 Task: Set up tasks for reviewing and updating project timelines.
Action: Mouse moved to (376, 163)
Screenshot: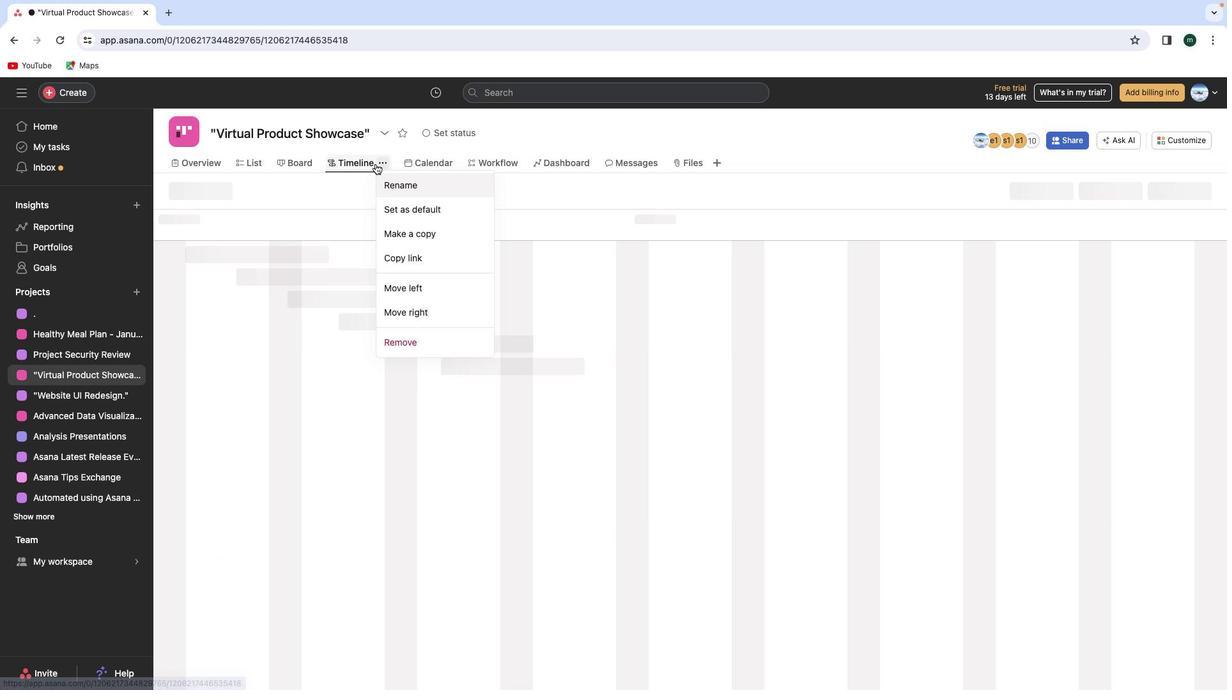 
Action: Mouse pressed left at (376, 163)
Screenshot: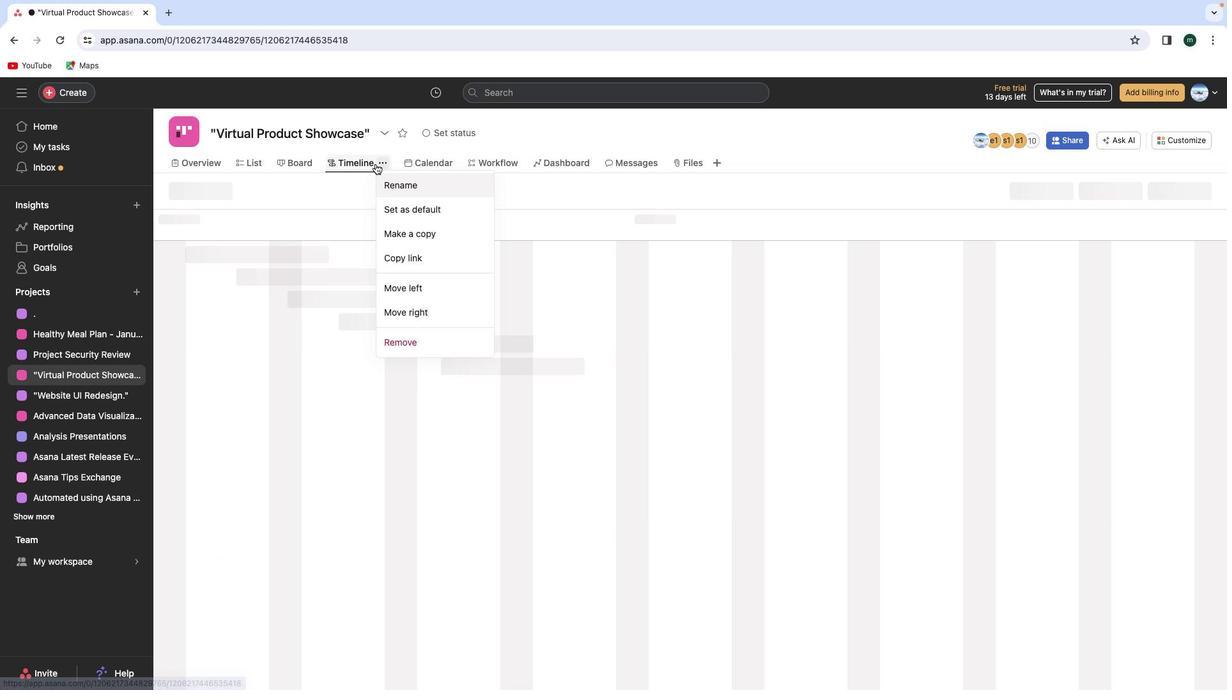 
Action: Mouse pressed left at (376, 163)
Screenshot: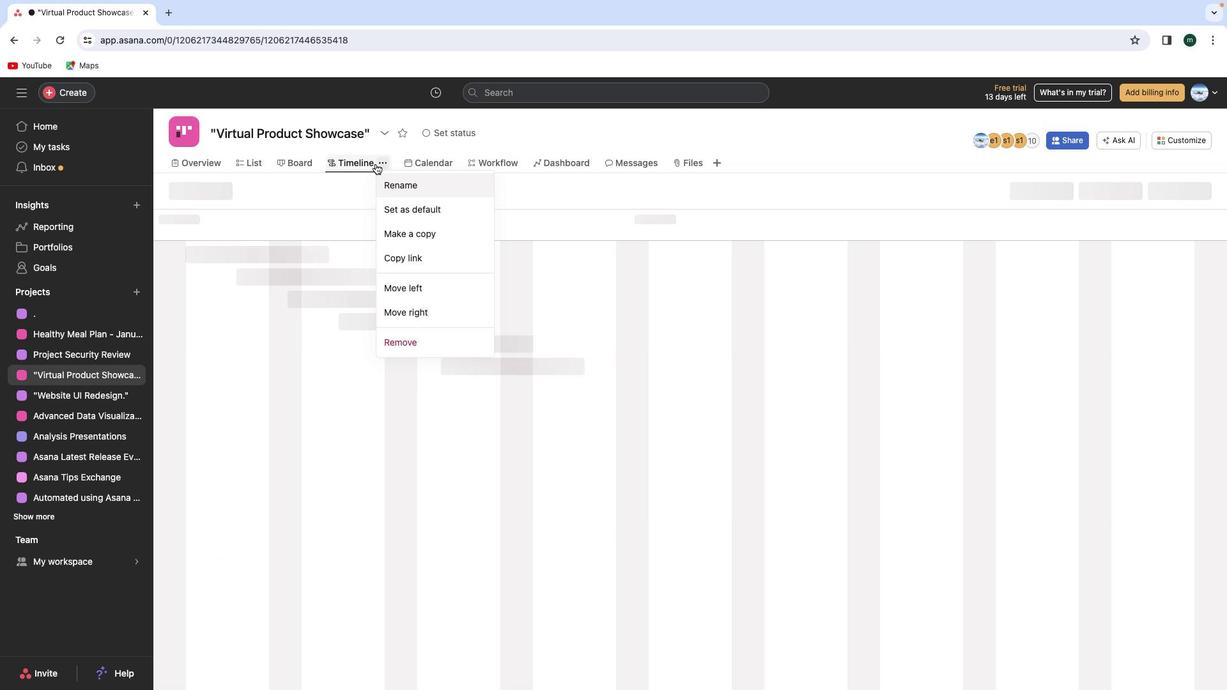
Action: Mouse moved to (551, 381)
Screenshot: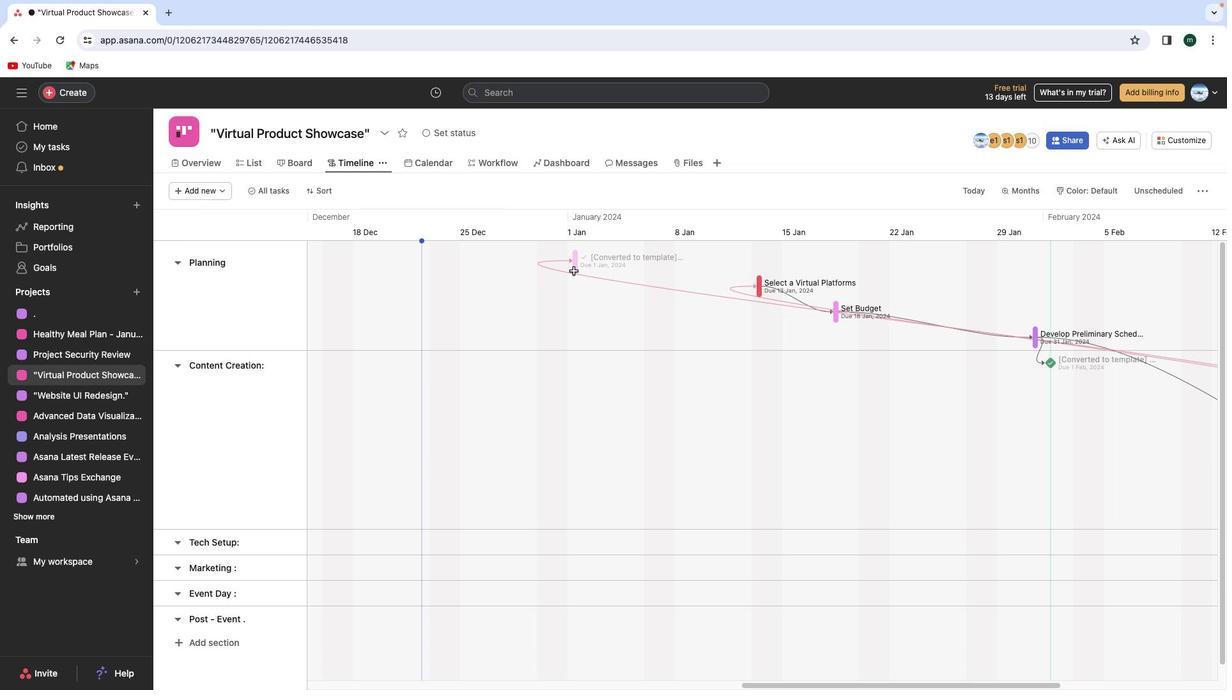 
Action: Mouse pressed left at (551, 381)
Screenshot: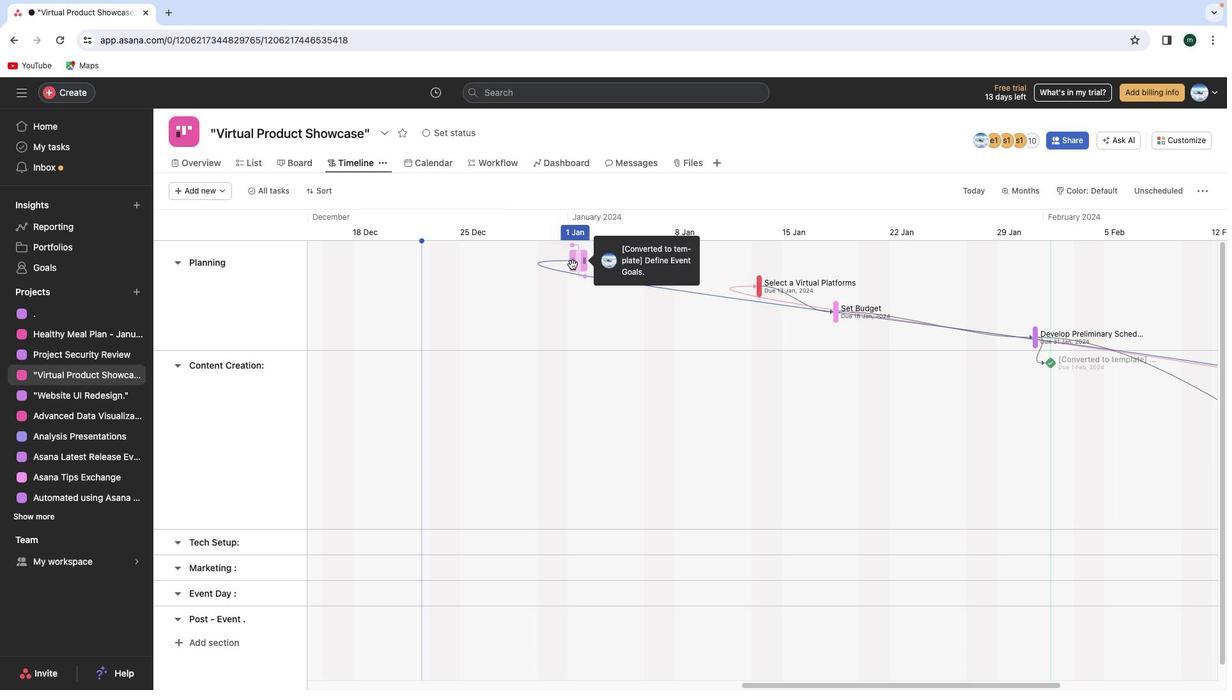 
Action: Mouse moved to (571, 262)
Screenshot: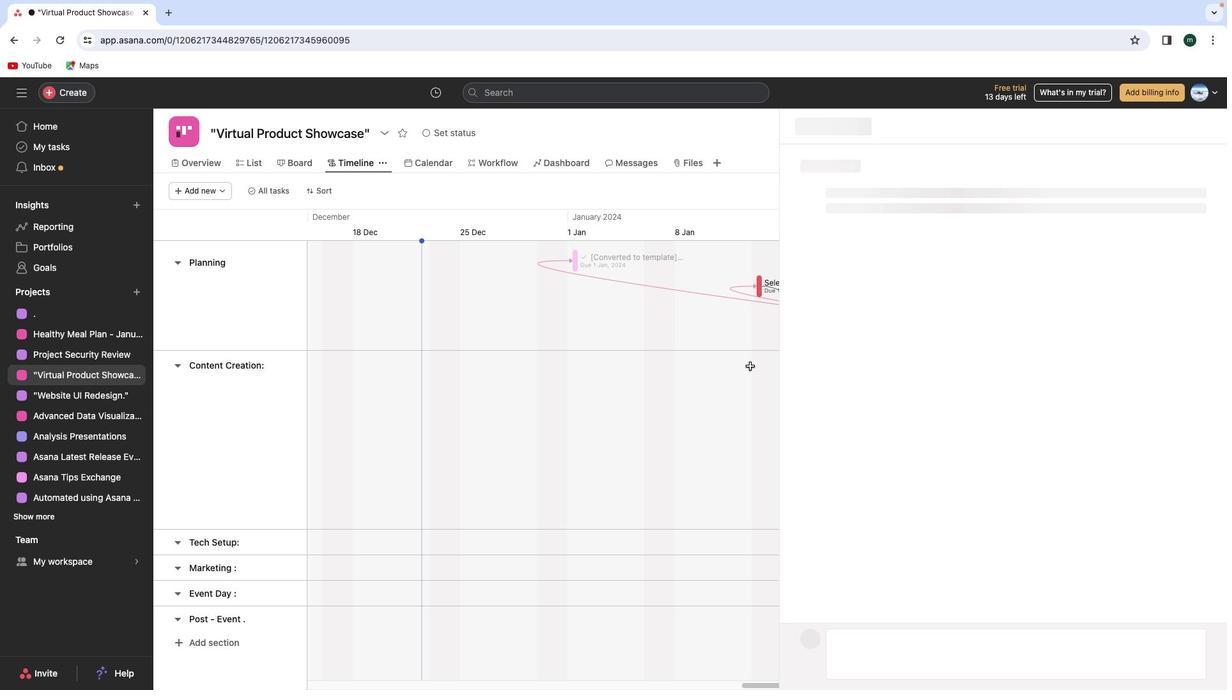 
Action: Mouse pressed left at (571, 262)
Screenshot: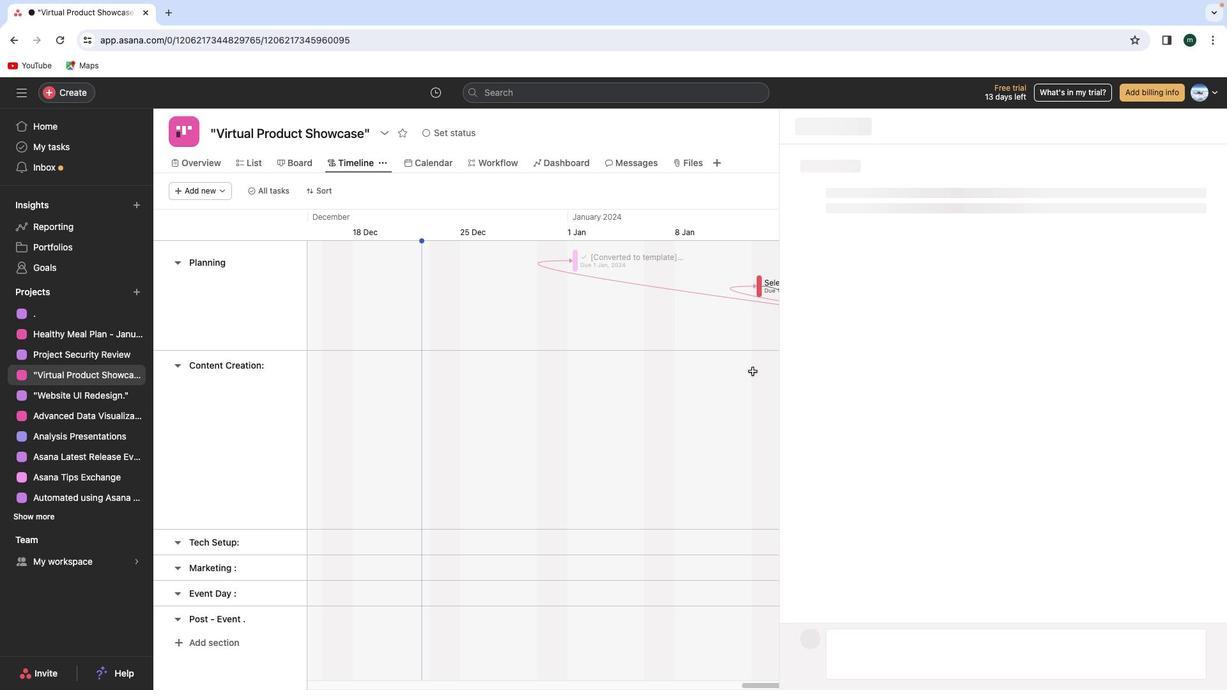 
Action: Mouse moved to (1205, 127)
Screenshot: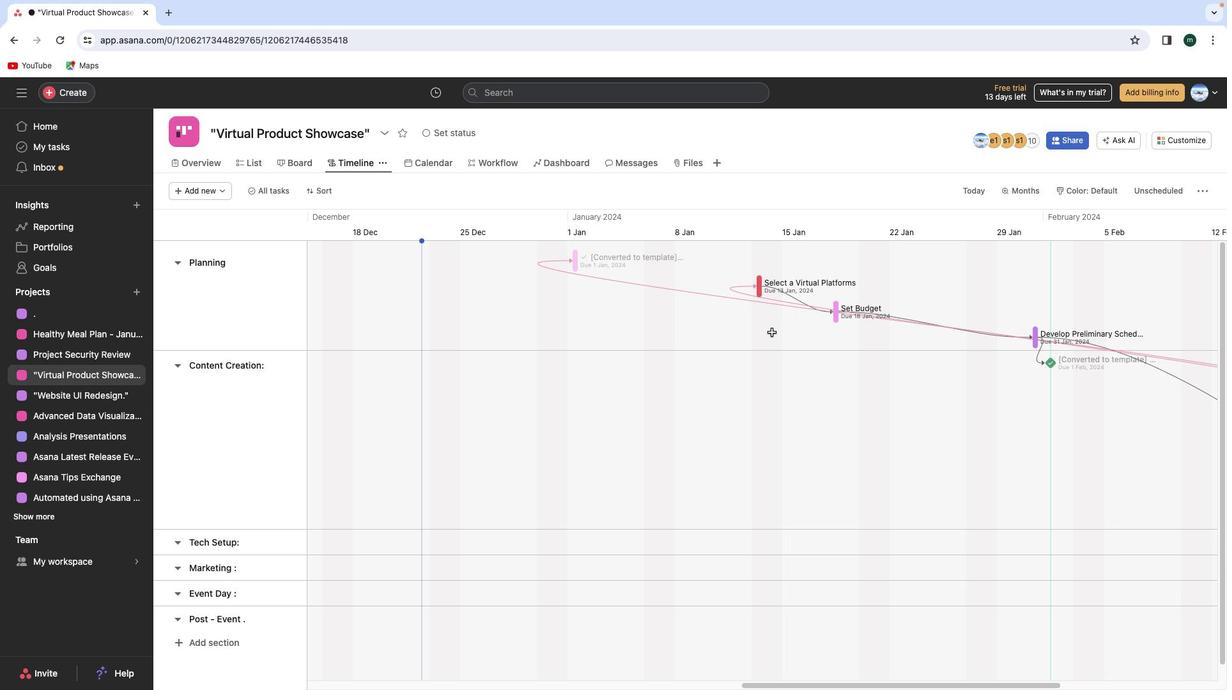 
Action: Mouse pressed left at (1205, 127)
Screenshot: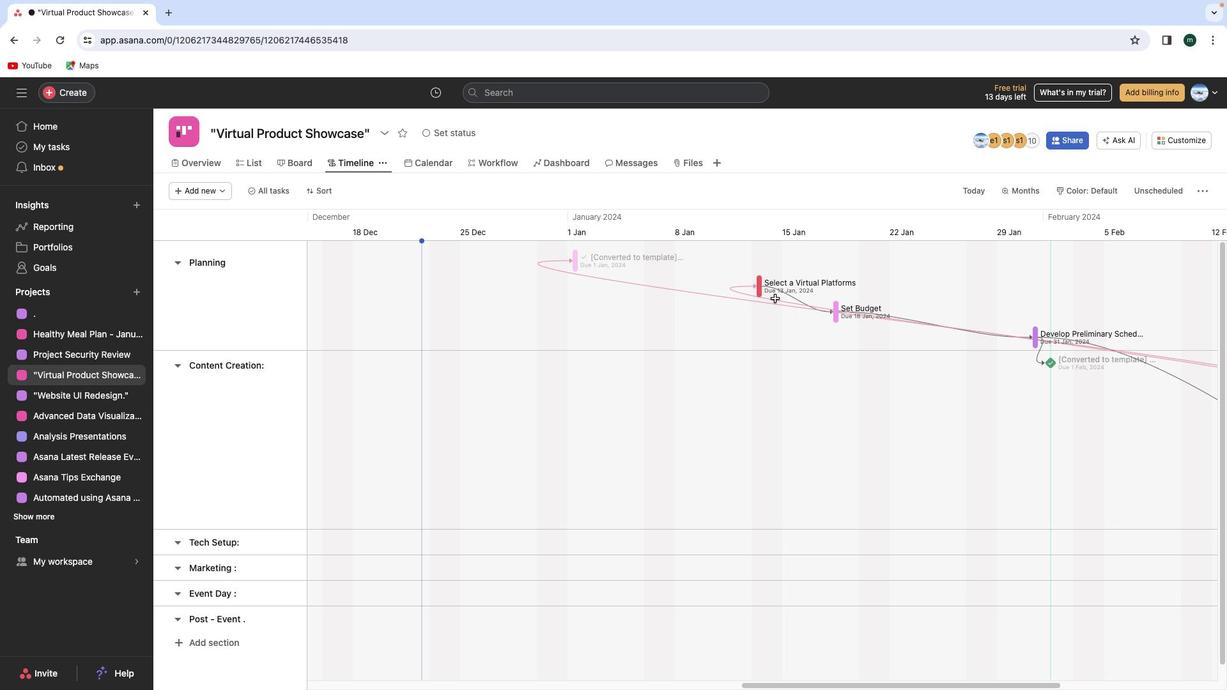 
Action: Mouse moved to (1044, 369)
Screenshot: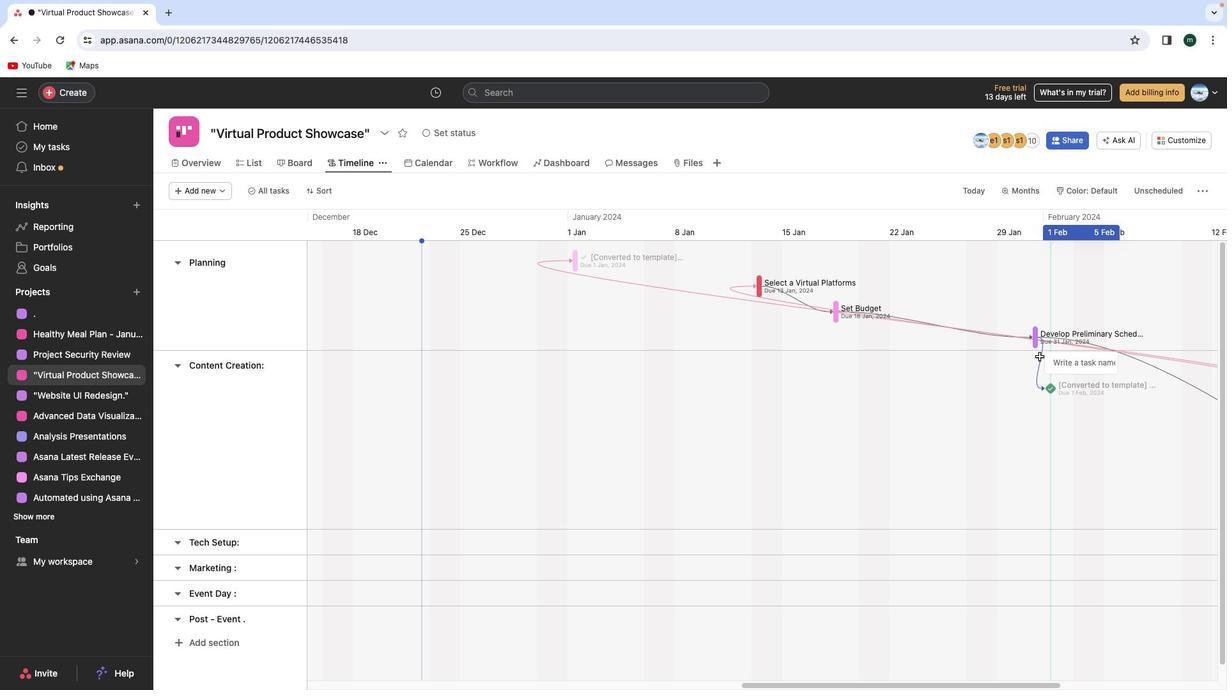
Action: Mouse pressed left at (1044, 369)
Screenshot: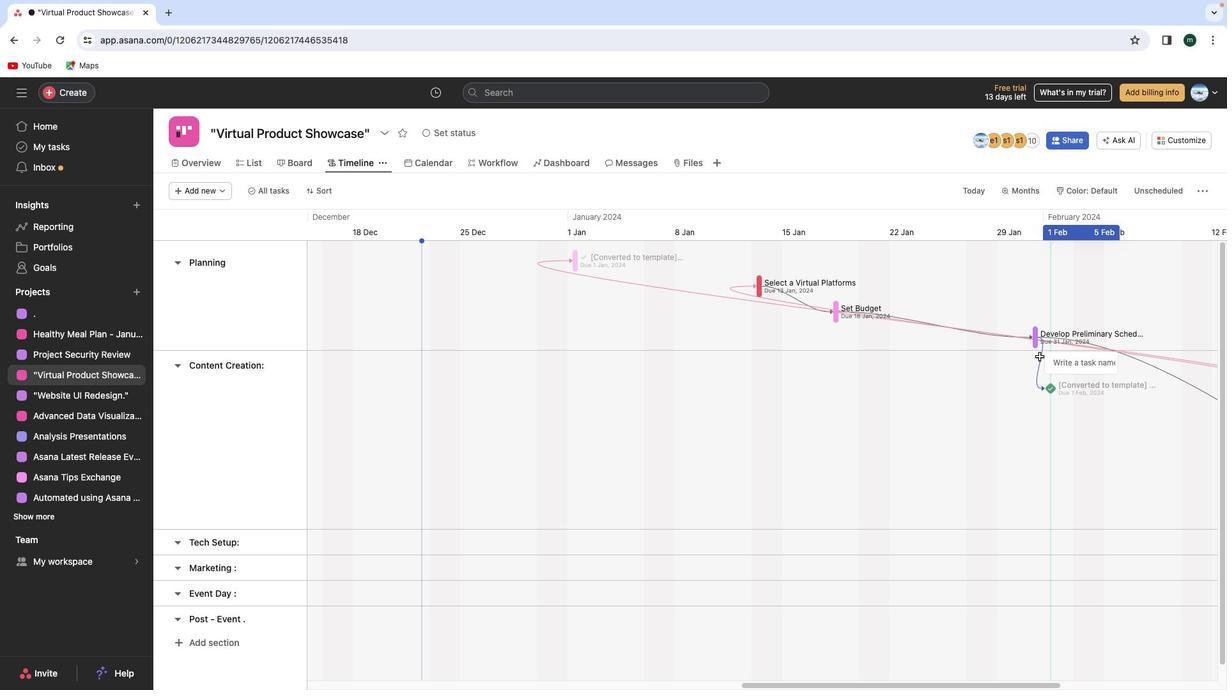 
Action: Mouse moved to (1030, 340)
Screenshot: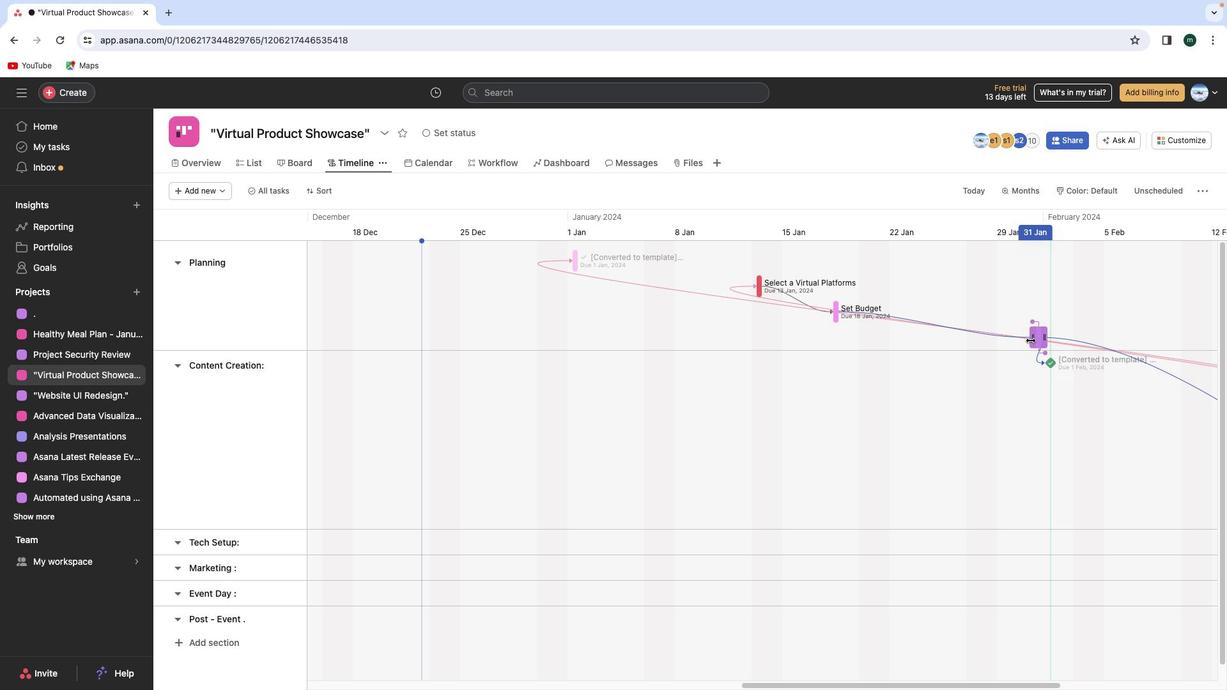 
Action: Mouse pressed left at (1030, 340)
Screenshot: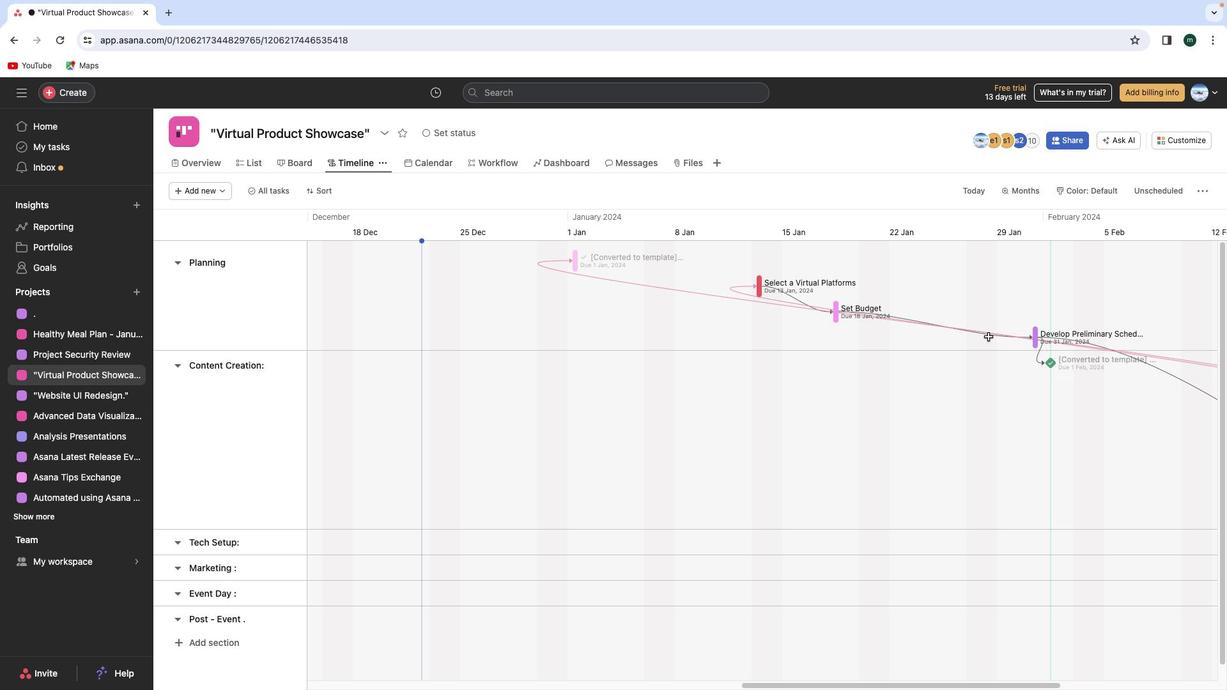 
Action: Mouse moved to (888, 370)
Screenshot: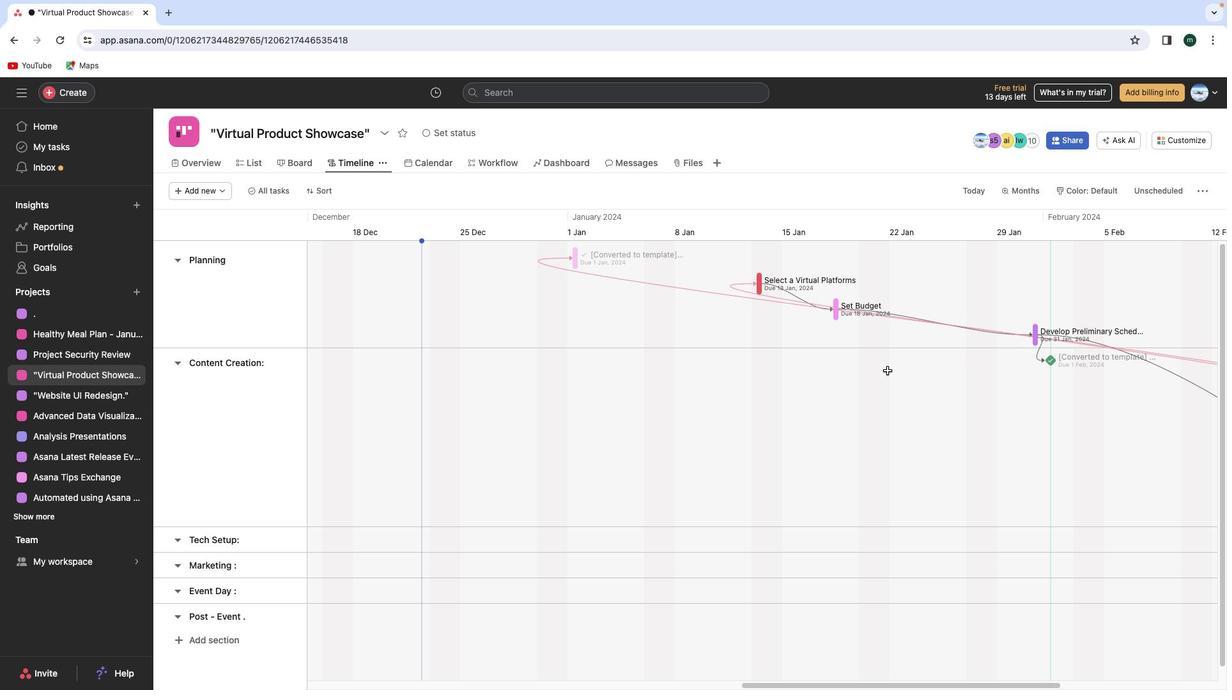 
Action: Mouse scrolled (888, 370) with delta (0, 0)
Screenshot: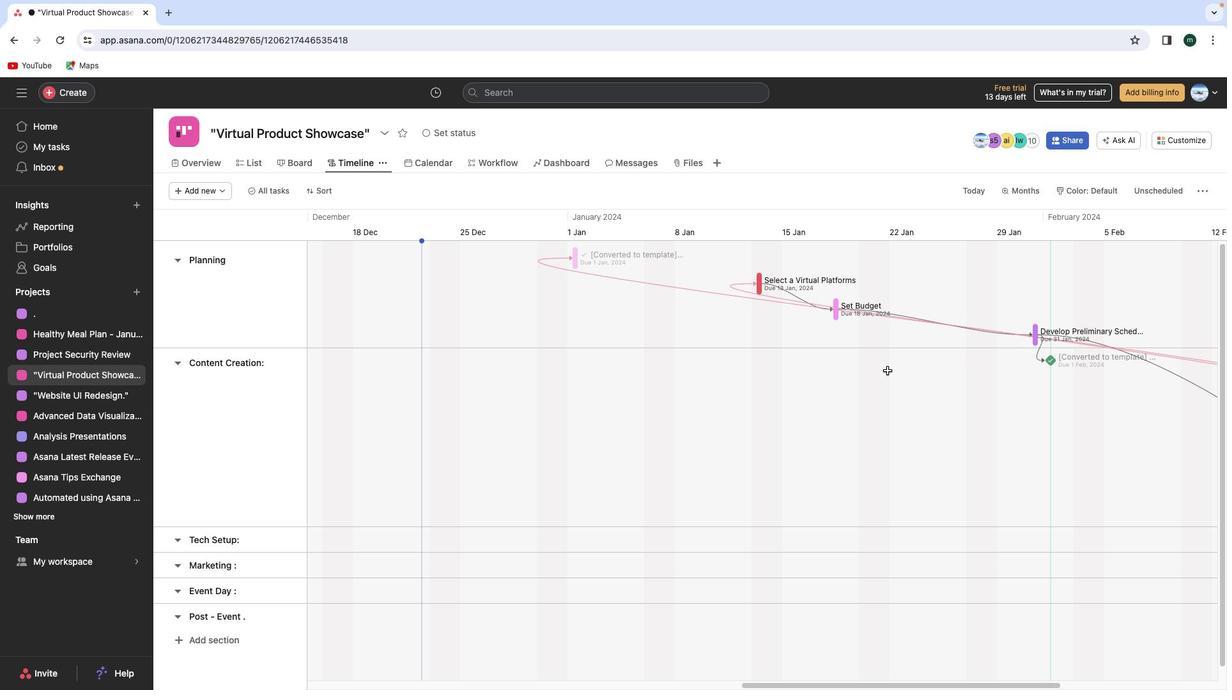 
Action: Mouse scrolled (888, 370) with delta (0, 0)
Screenshot: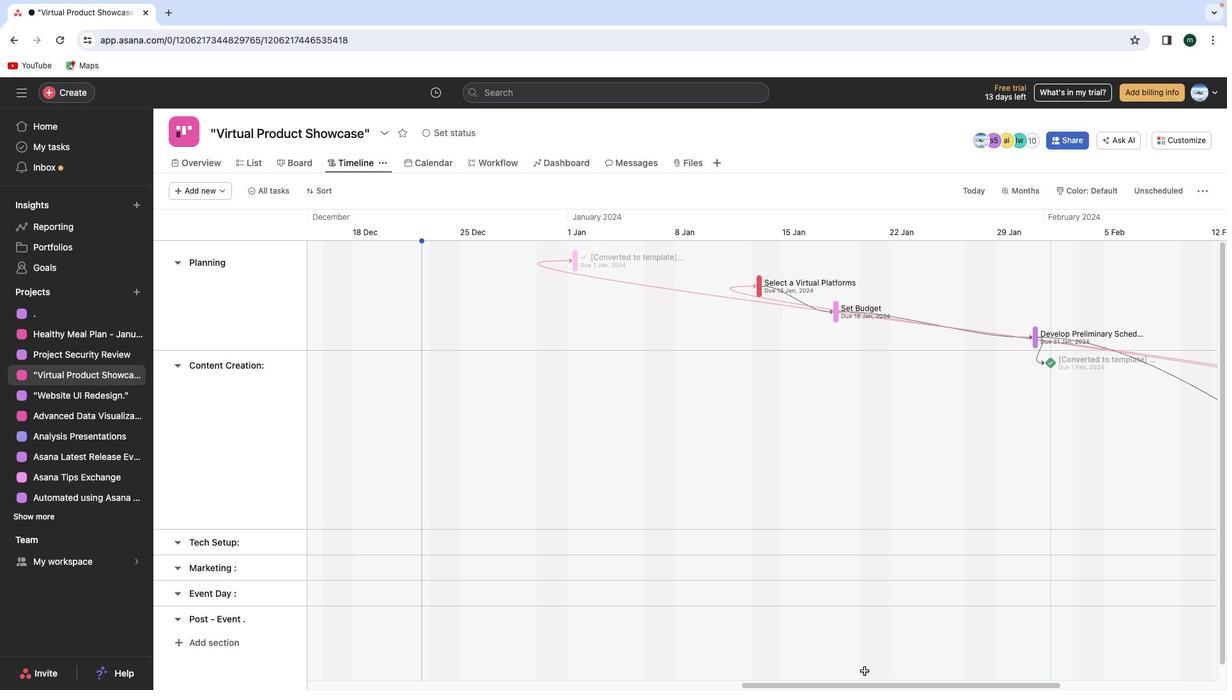 
Action: Mouse scrolled (888, 370) with delta (0, 0)
Screenshot: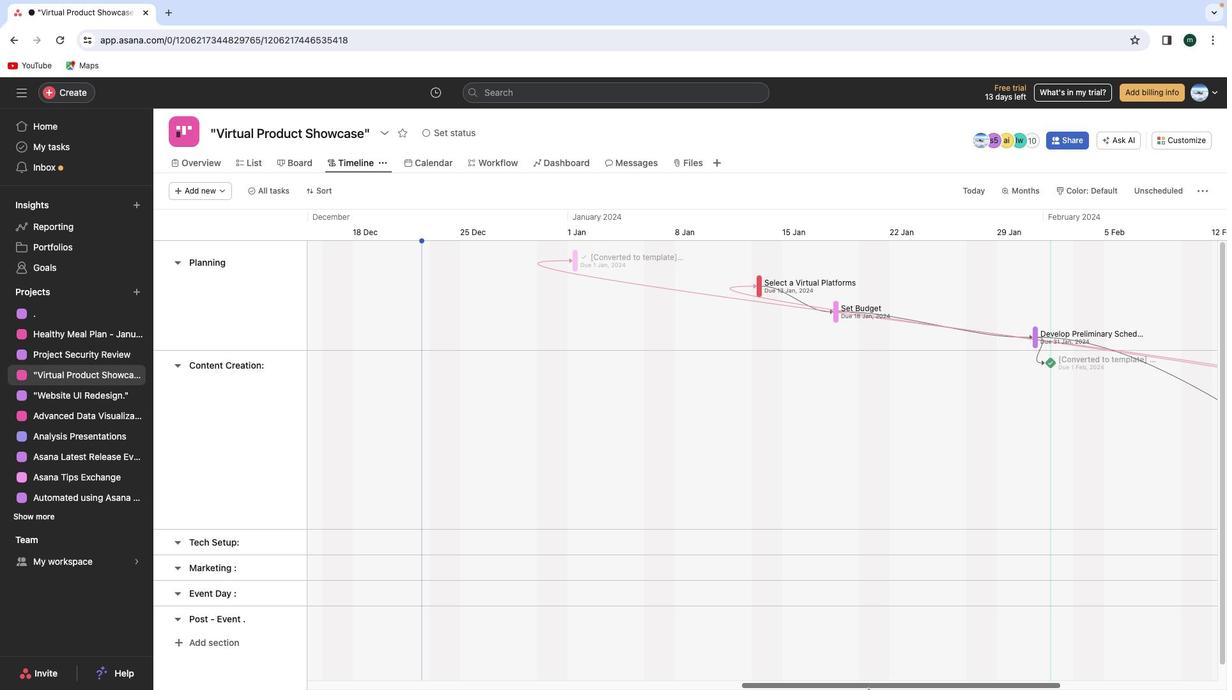 
Action: Mouse moved to (870, 686)
Screenshot: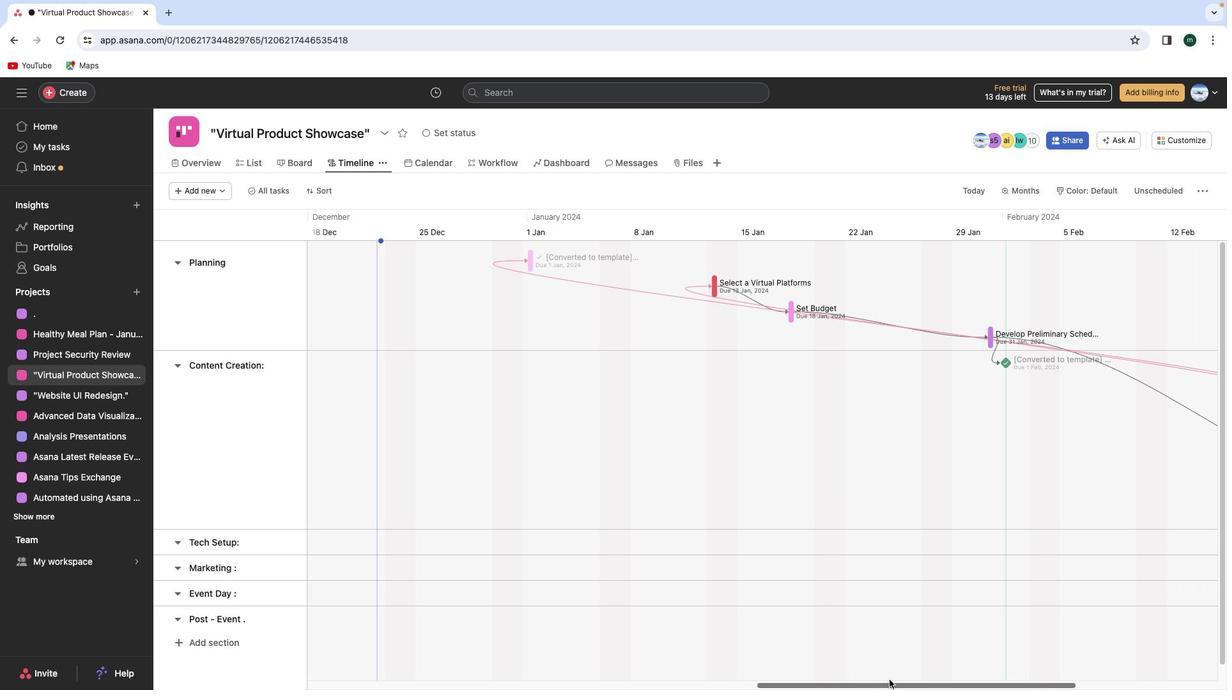 
Action: Mouse pressed left at (870, 686)
Screenshot: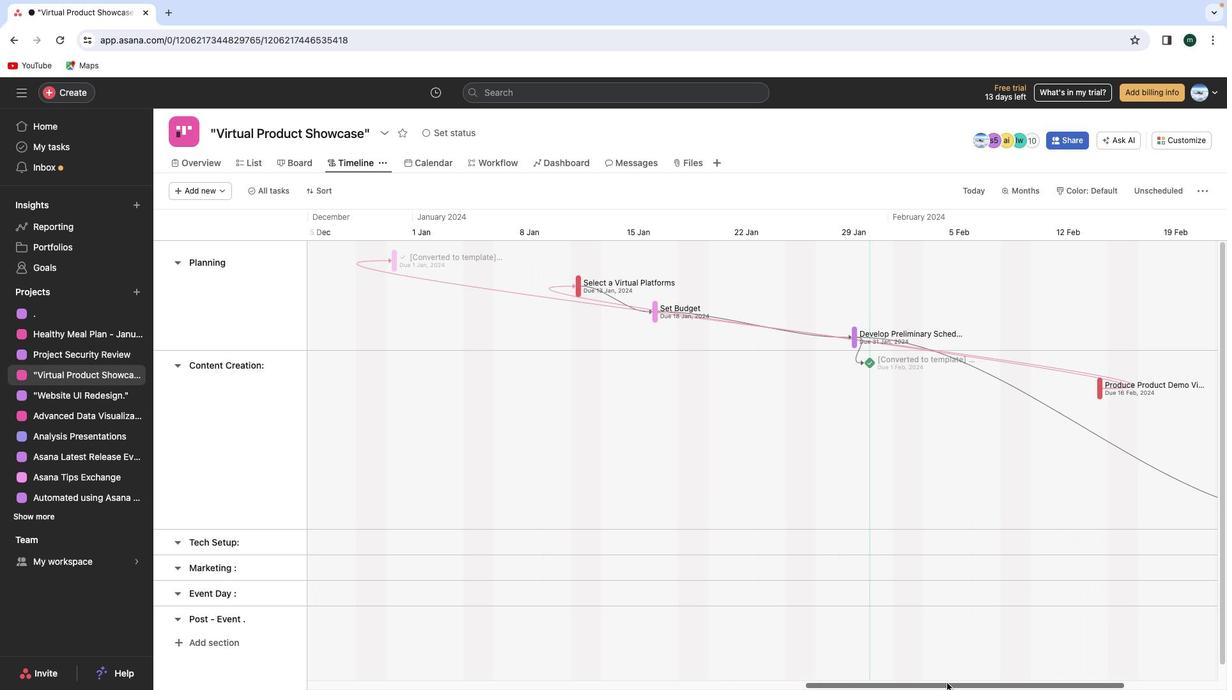 
Action: Mouse moved to (1078, 544)
Screenshot: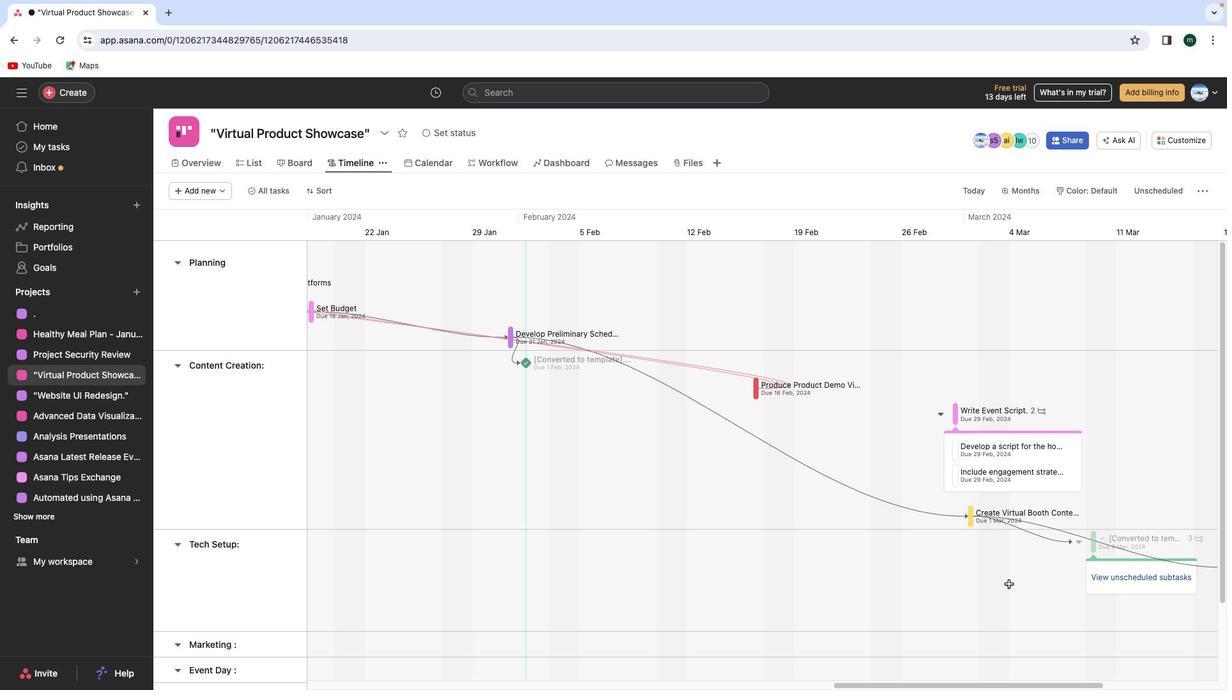 
Action: Mouse pressed left at (1078, 544)
Screenshot: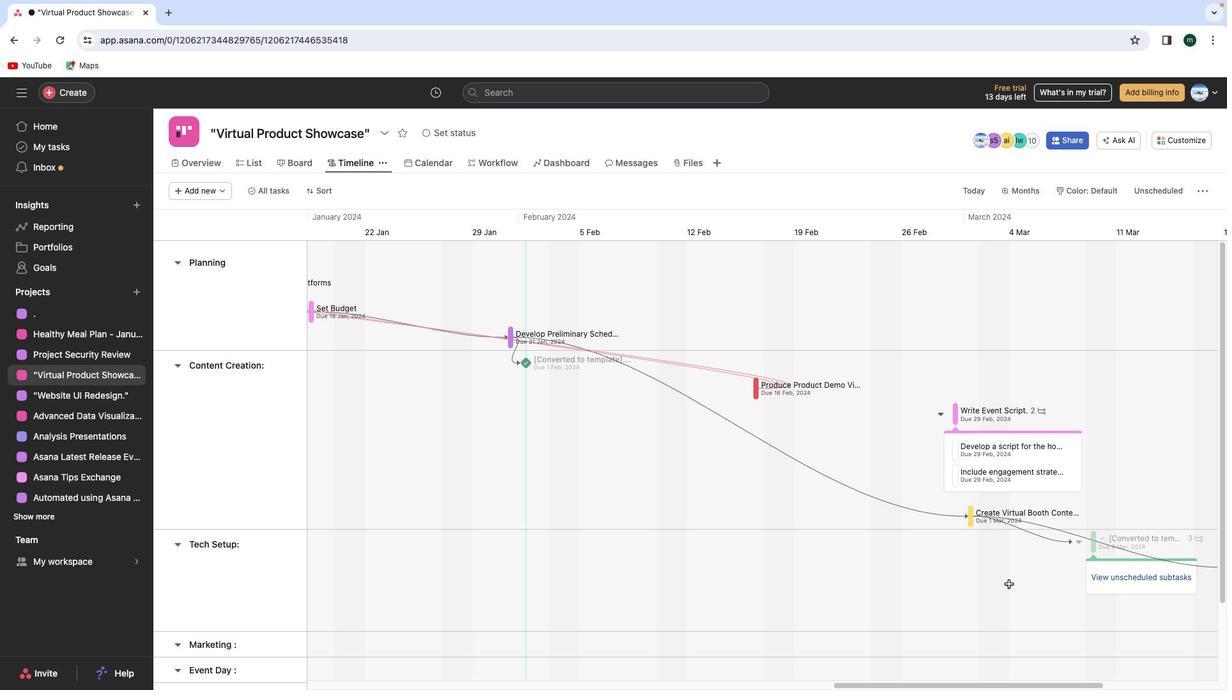 
Action: Mouse moved to (1047, 689)
Screenshot: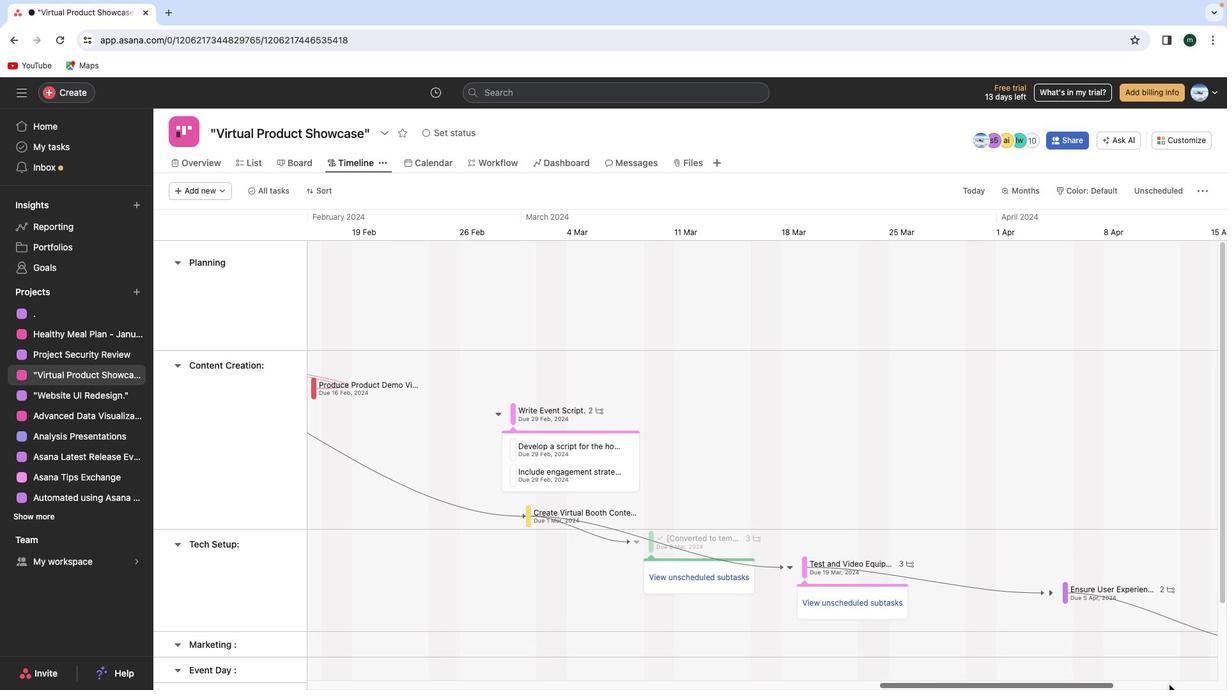 
Action: Mouse pressed left at (1047, 689)
Screenshot: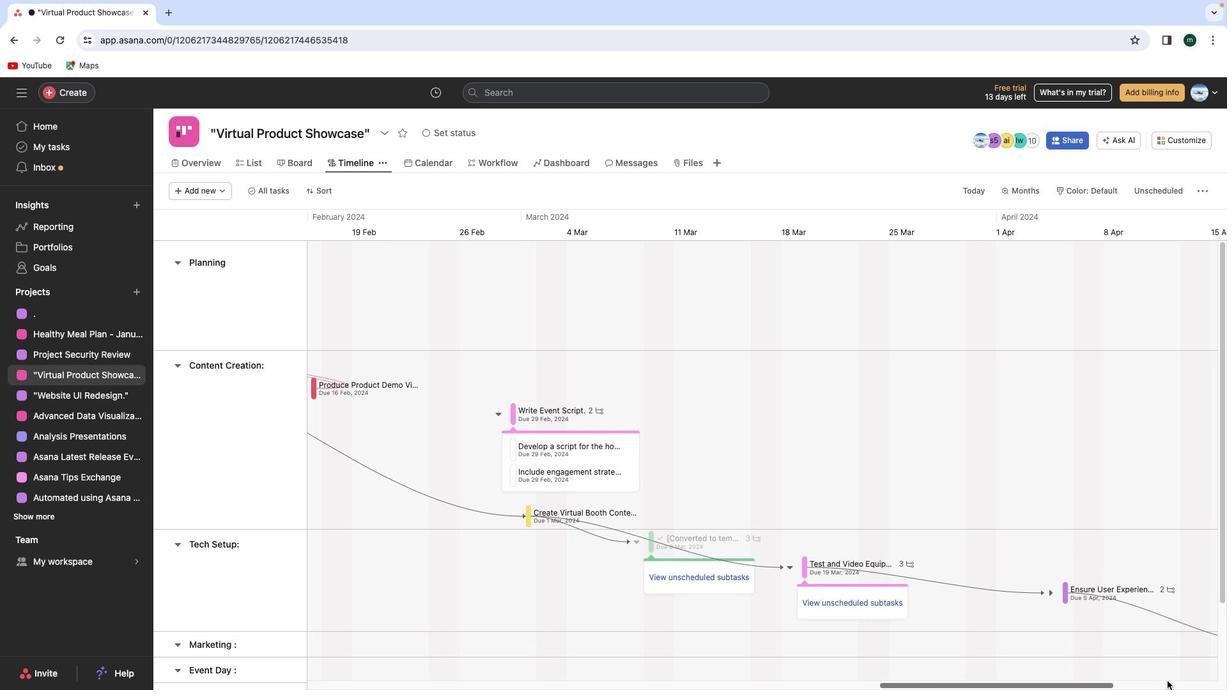 
Action: Mouse moved to (1052, 596)
Screenshot: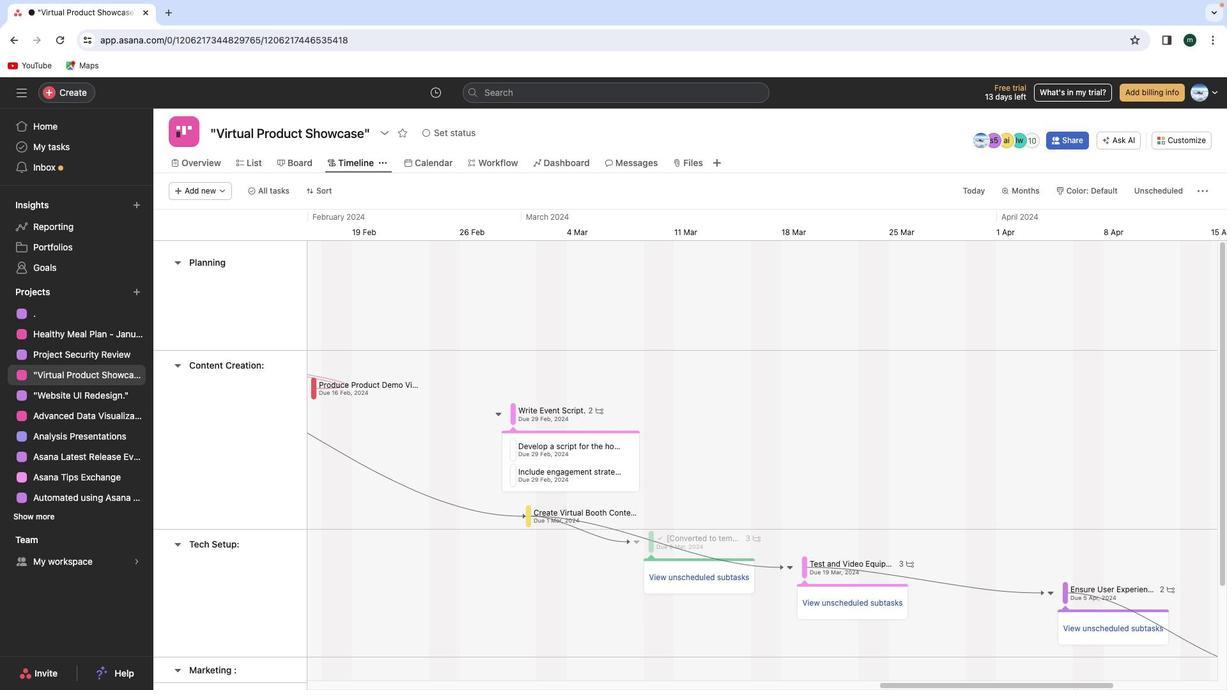 
Action: Mouse pressed left at (1052, 596)
Screenshot: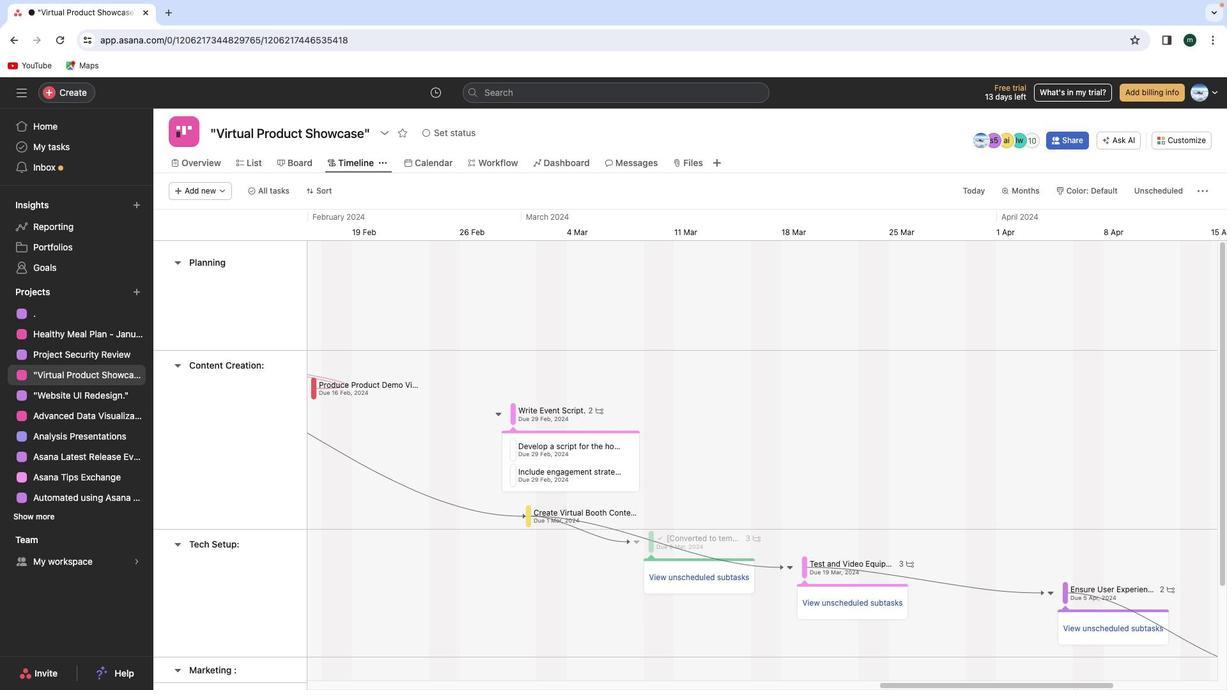 
Action: Mouse moved to (1078, 688)
Screenshot: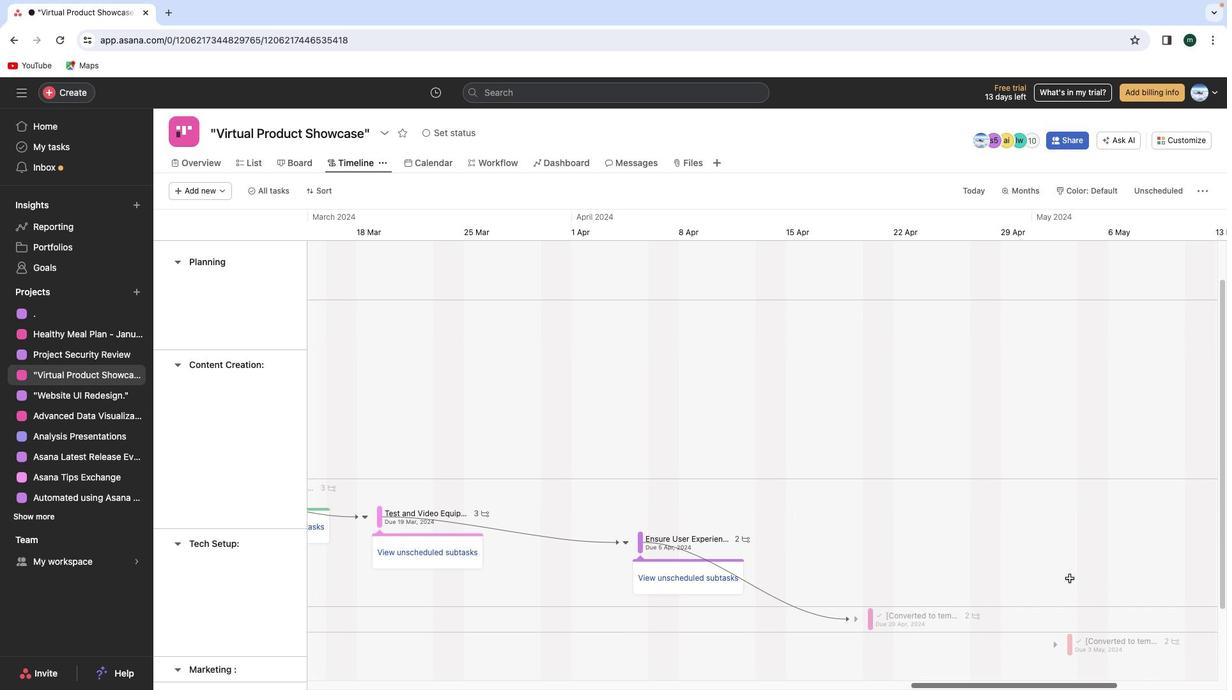 
Action: Mouse pressed left at (1078, 688)
Screenshot: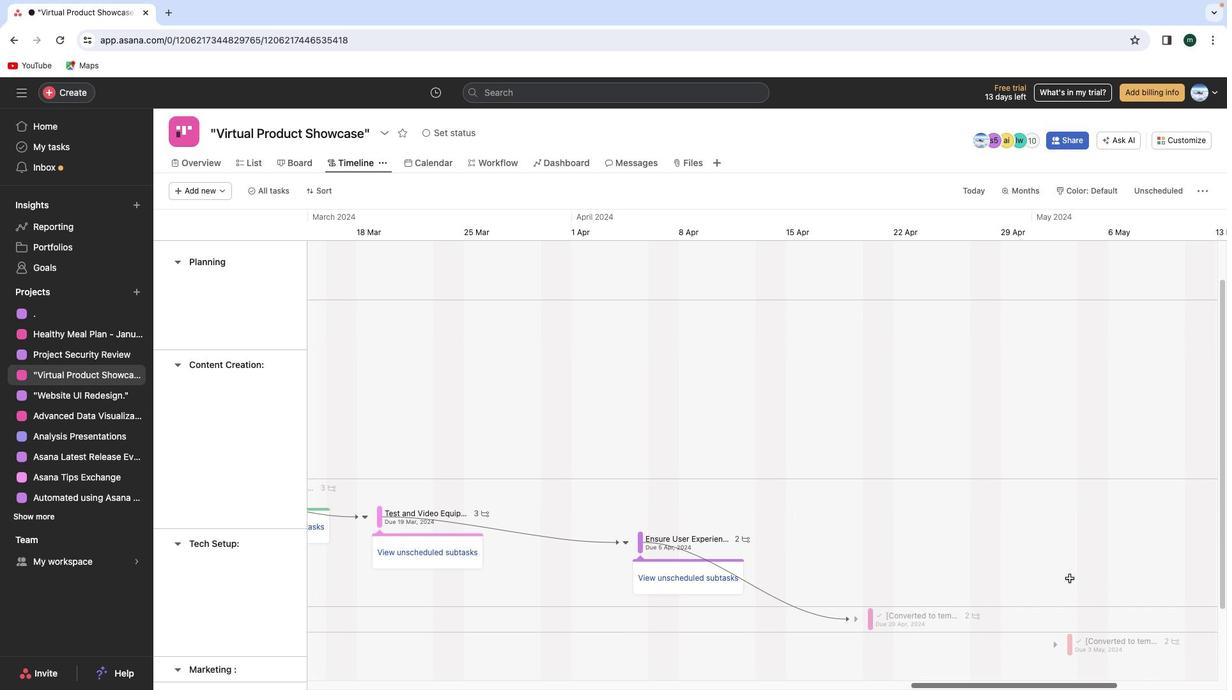 
Action: Mouse moved to (1070, 580)
Screenshot: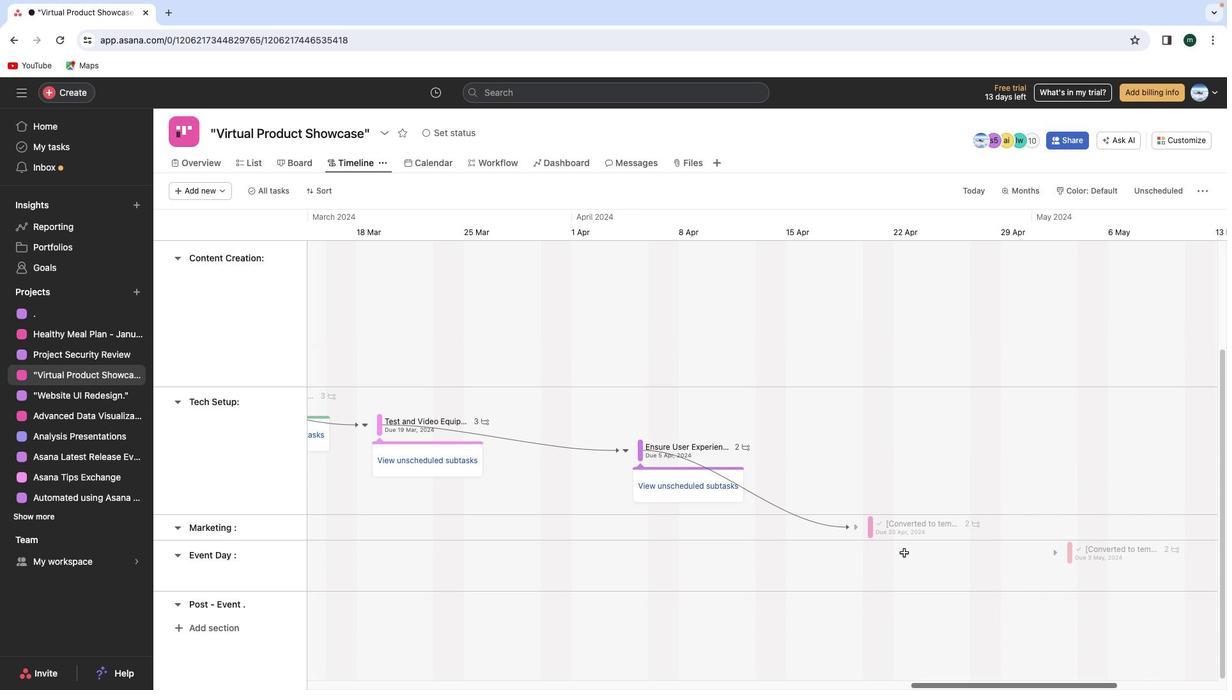
Action: Mouse scrolled (1070, 580) with delta (0, 0)
Screenshot: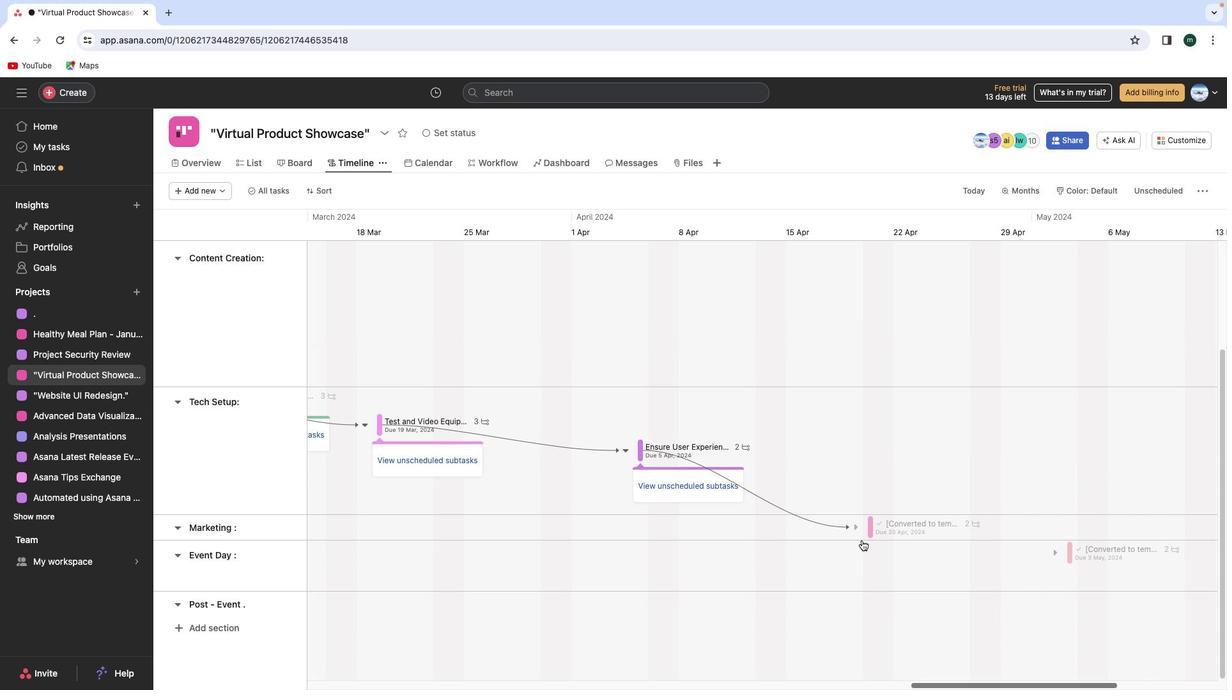 
Action: Mouse scrolled (1070, 580) with delta (0, 0)
Screenshot: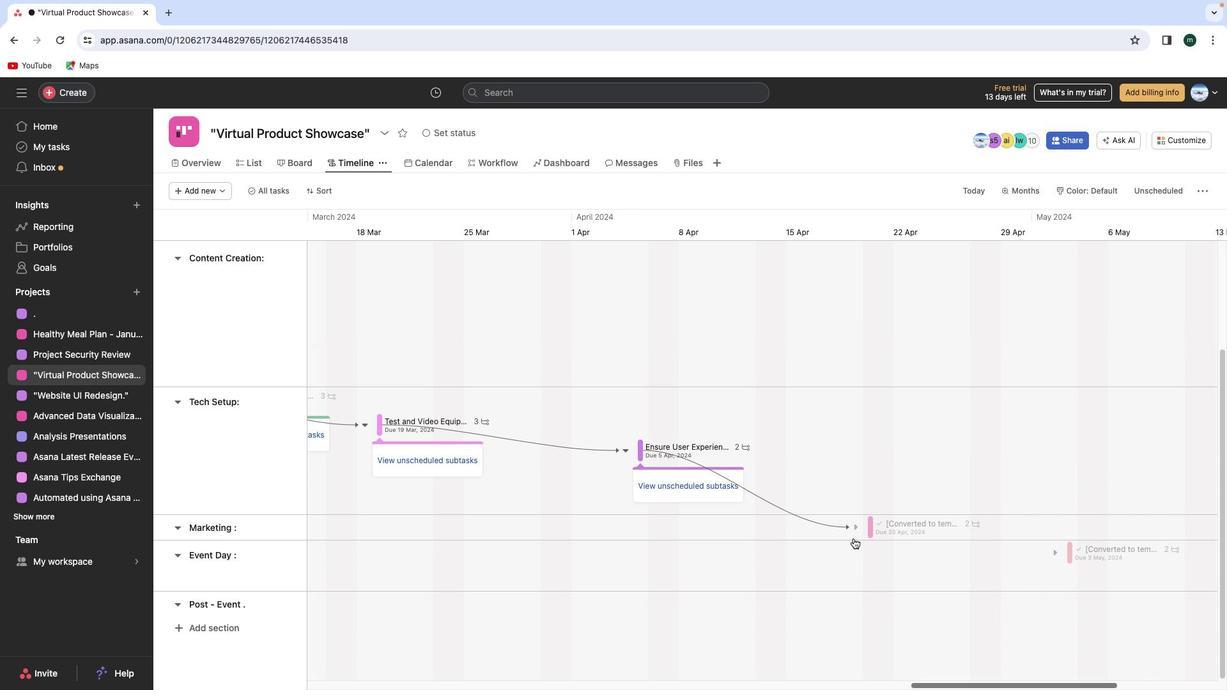 
Action: Mouse scrolled (1070, 580) with delta (0, -1)
Screenshot: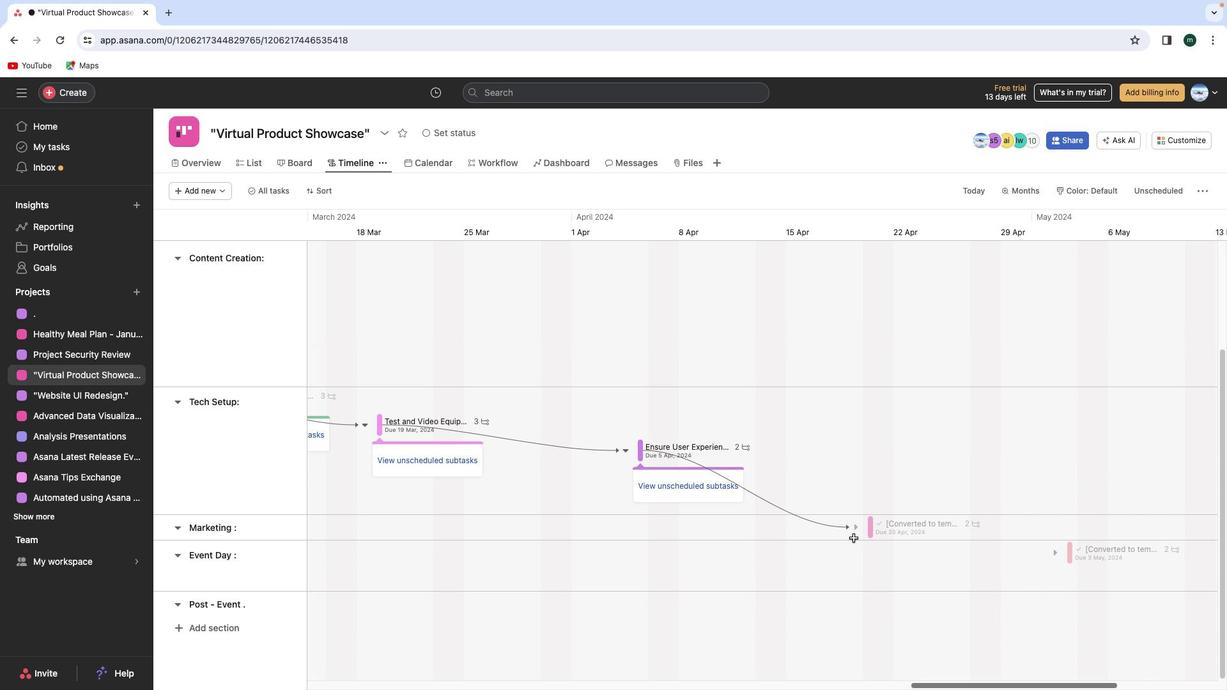 
Action: Mouse scrolled (1070, 580) with delta (0, -3)
Screenshot: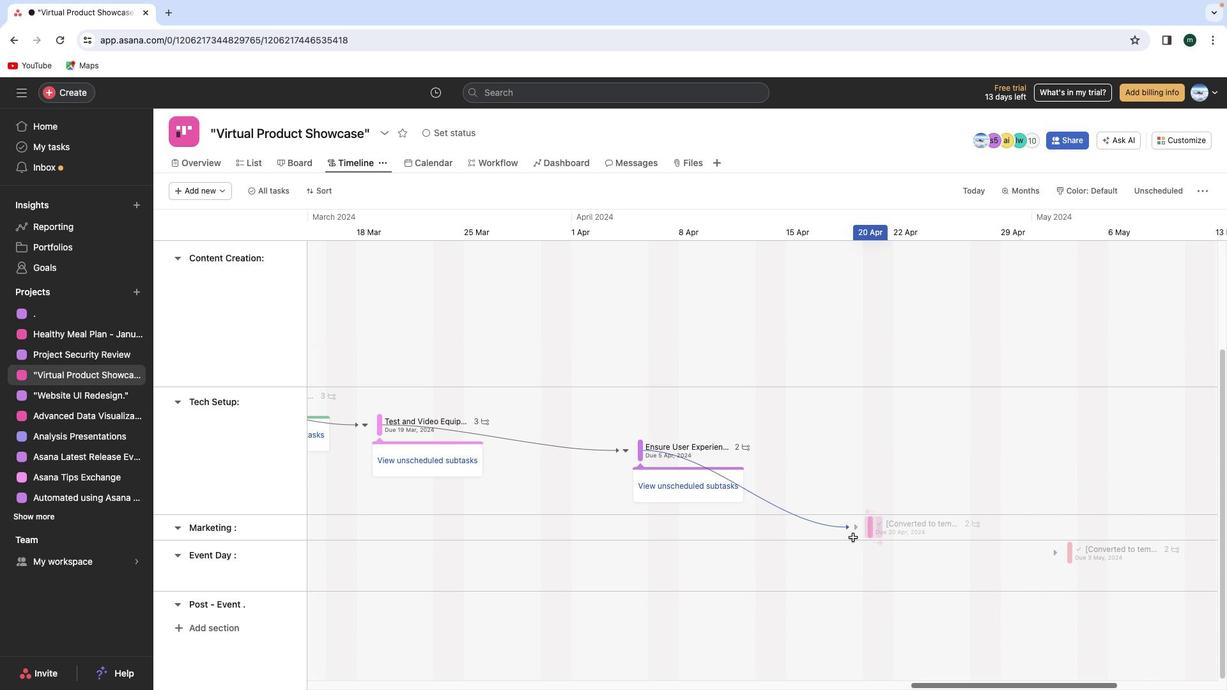 
Action: Mouse moved to (1067, 578)
Screenshot: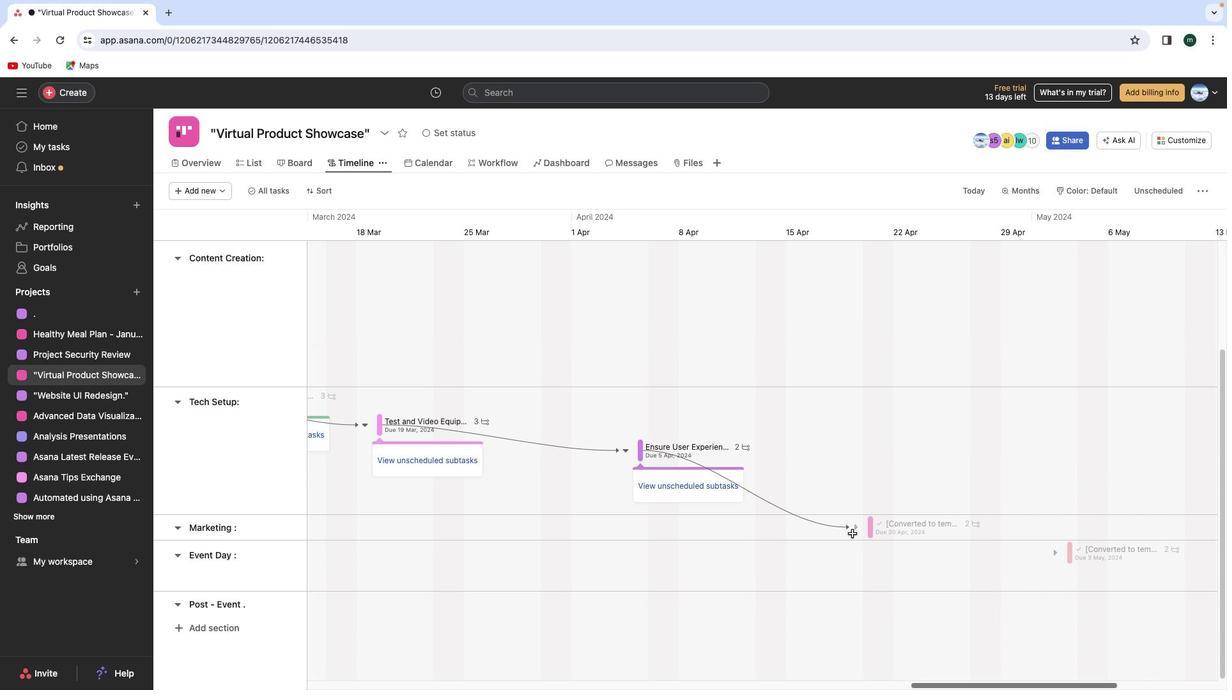 
Action: Mouse scrolled (1067, 578) with delta (0, 0)
Screenshot: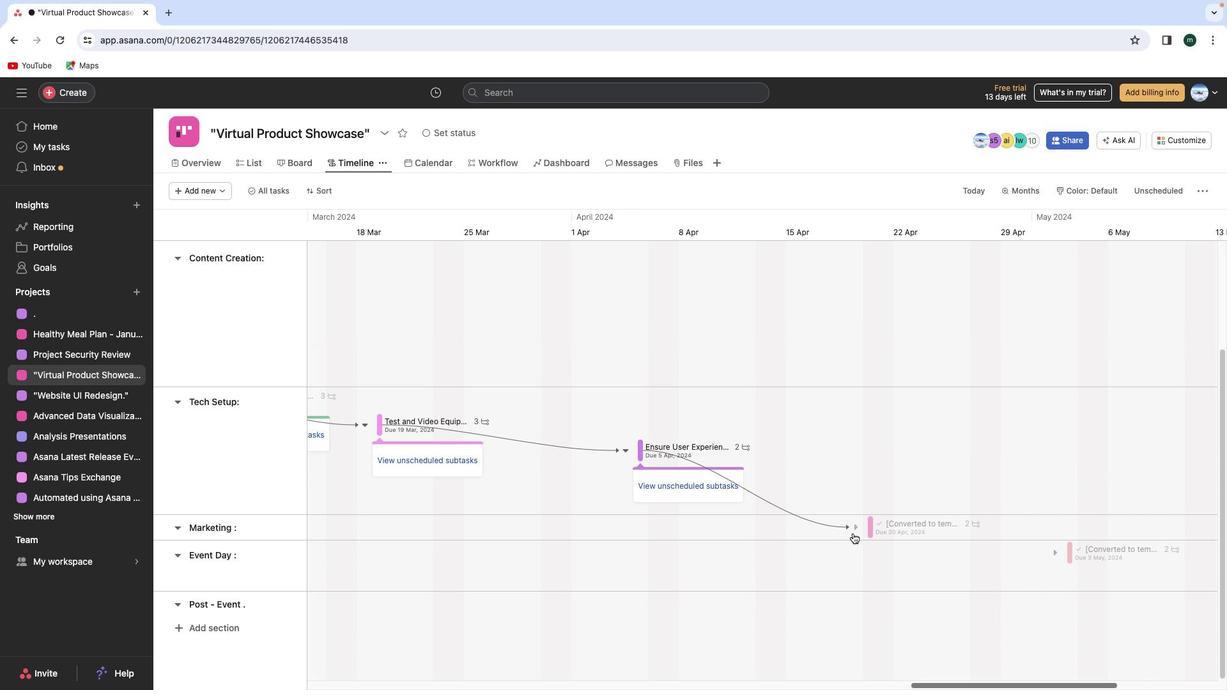 
Action: Mouse scrolled (1067, 578) with delta (0, 0)
Screenshot: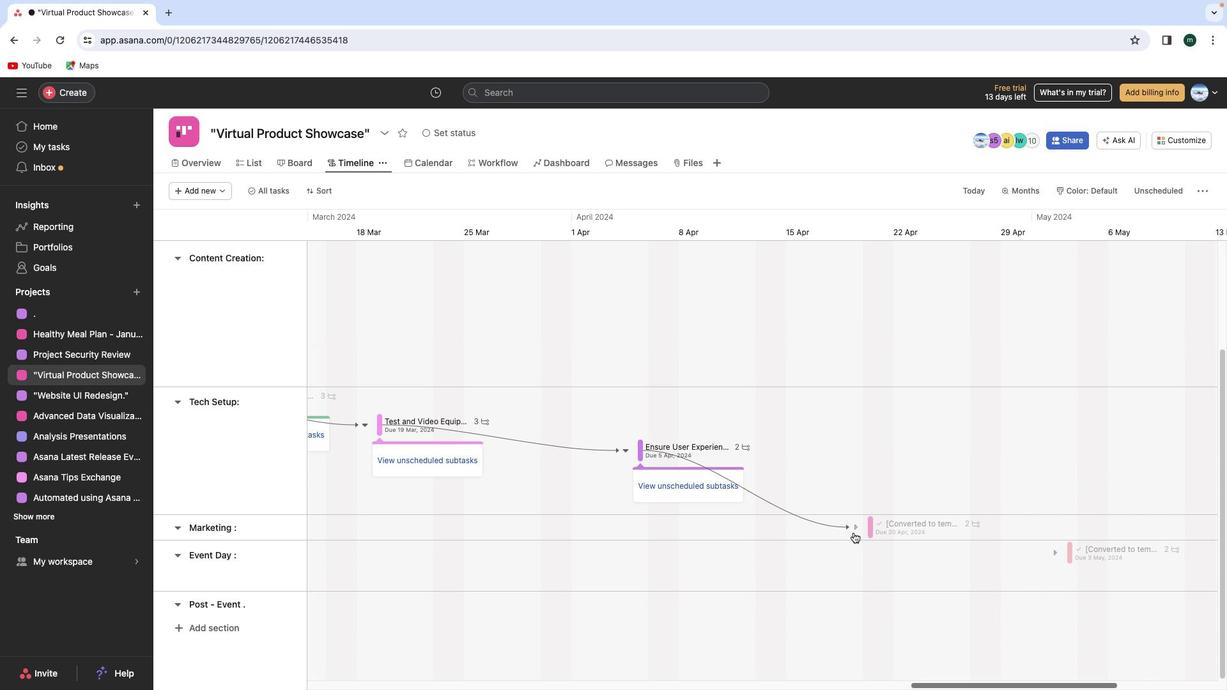 
Action: Mouse scrolled (1067, 578) with delta (0, -1)
Screenshot: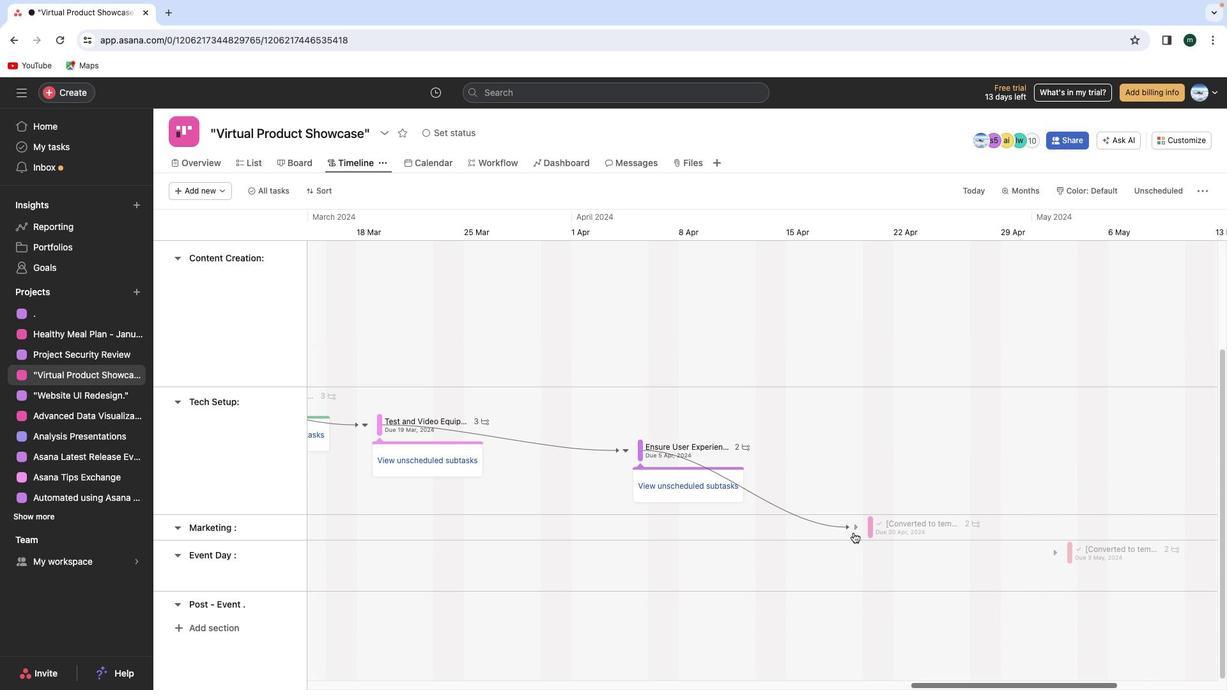
Action: Mouse moved to (856, 525)
Screenshot: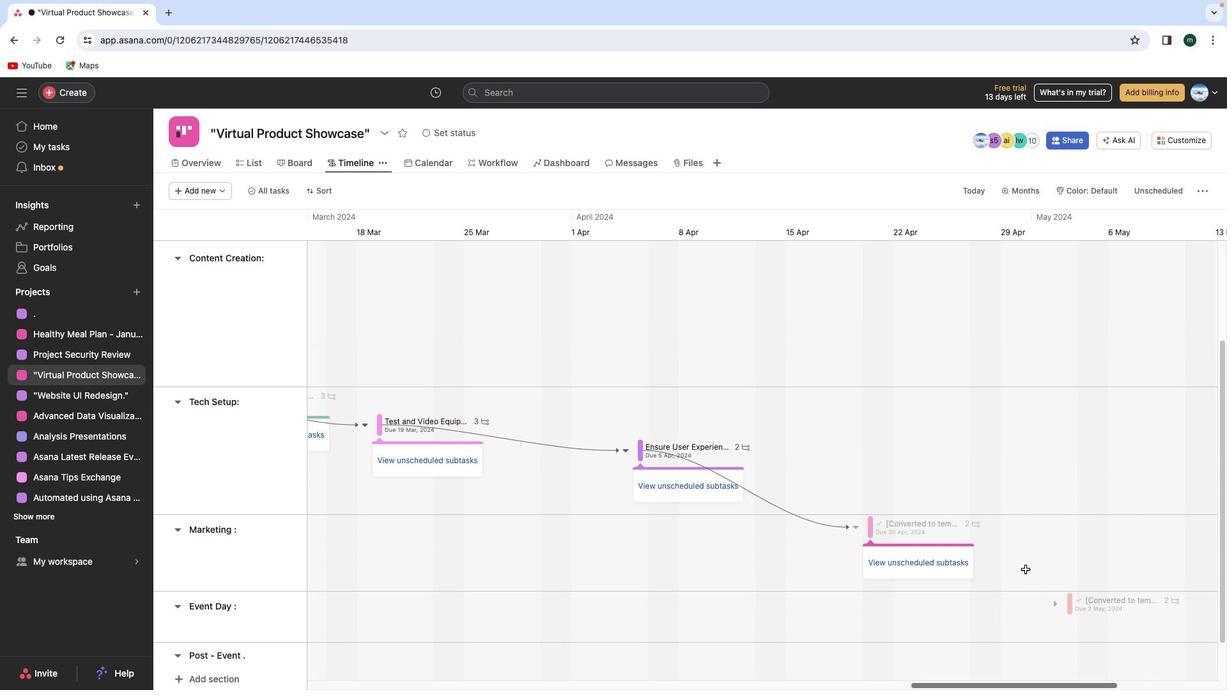 
Action: Mouse pressed left at (856, 525)
Screenshot: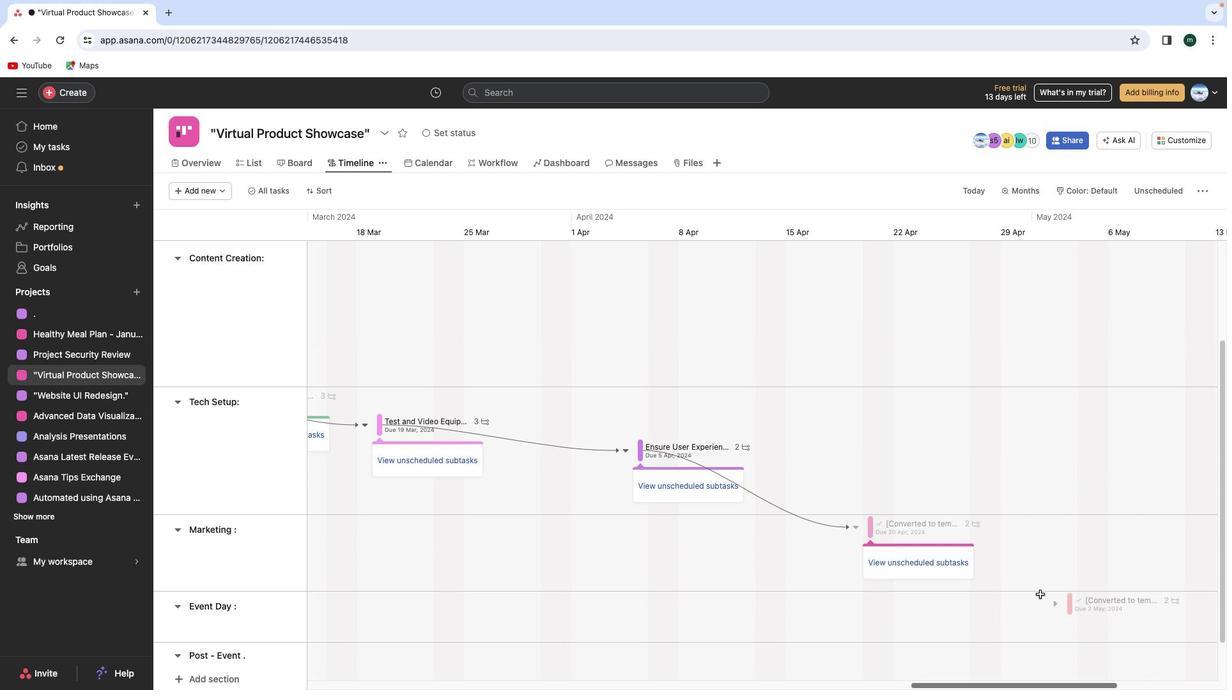 
Action: Mouse moved to (1056, 604)
Screenshot: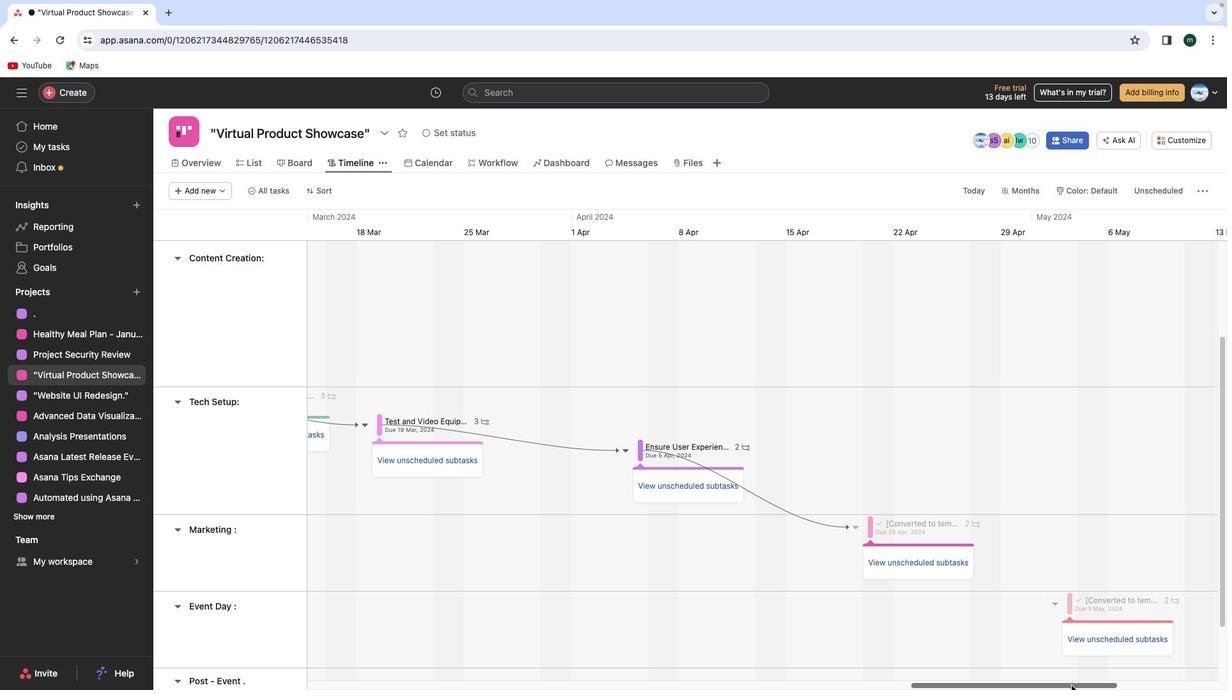 
Action: Mouse pressed left at (1056, 604)
Screenshot: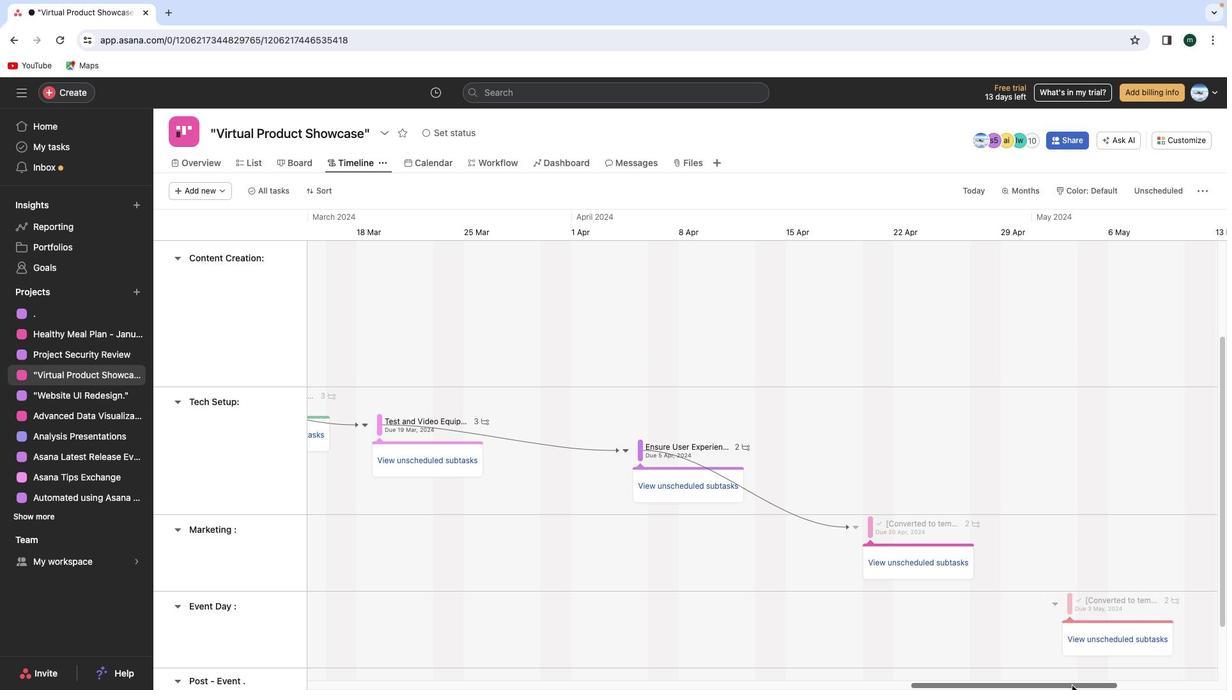 
Action: Mouse moved to (1072, 685)
Screenshot: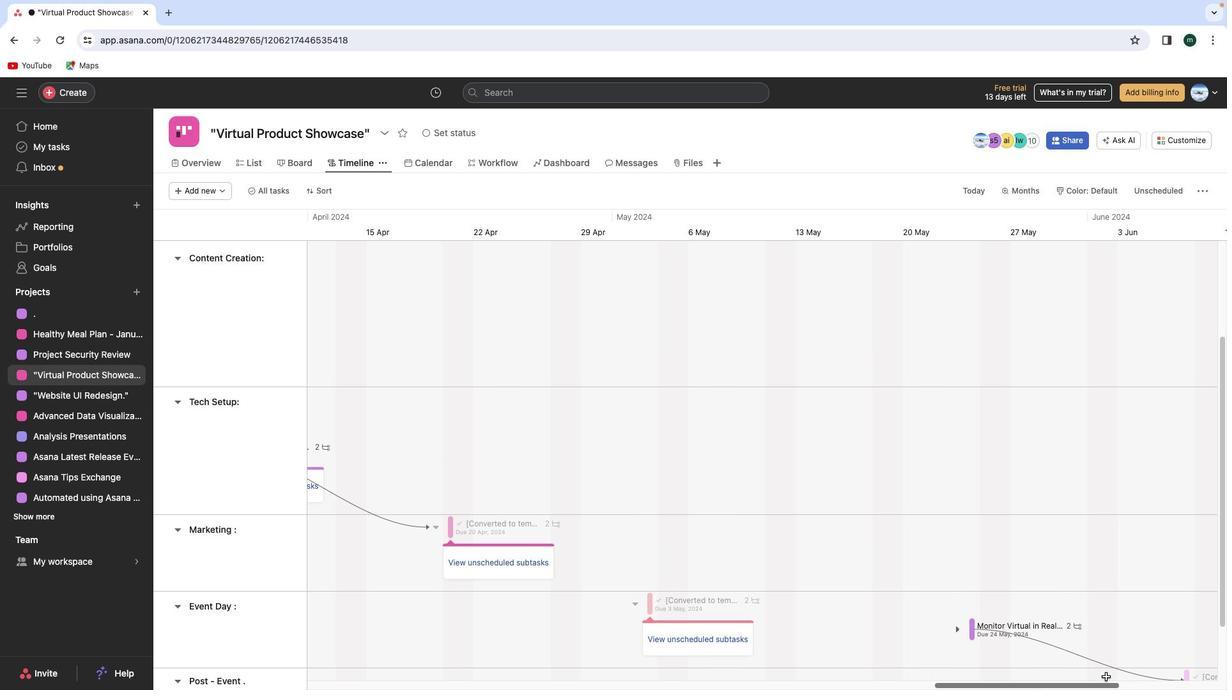 
Action: Mouse pressed left at (1072, 685)
Screenshot: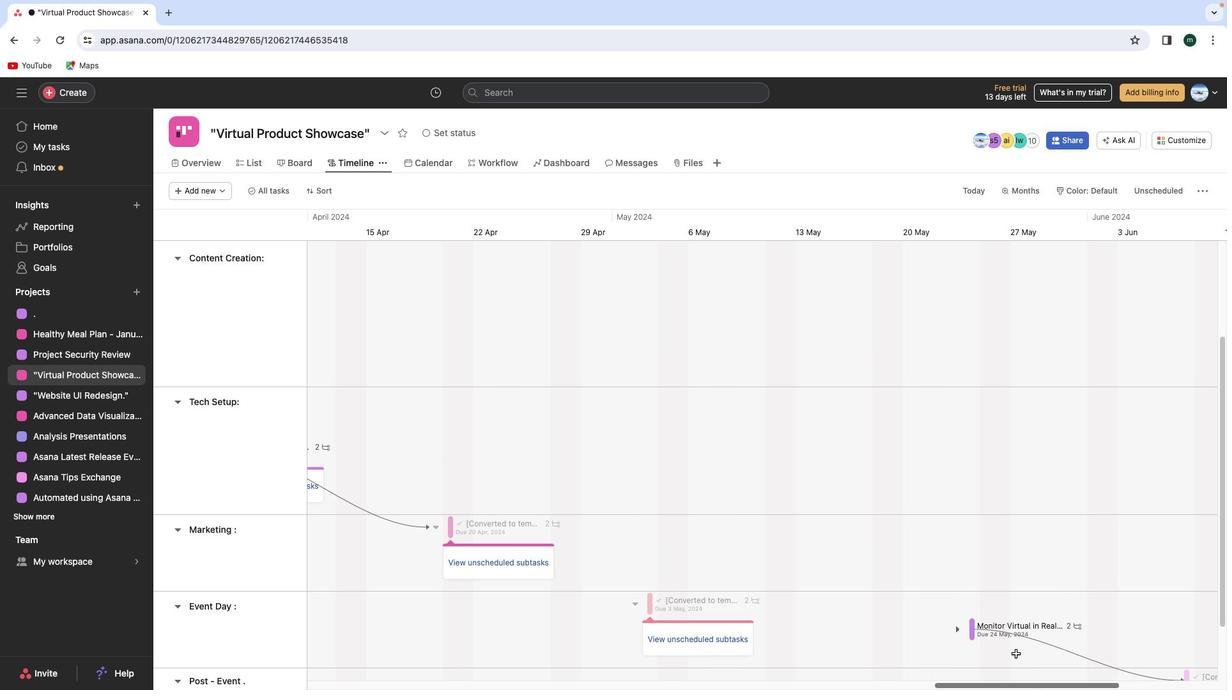 
Action: Mouse moved to (957, 631)
Screenshot: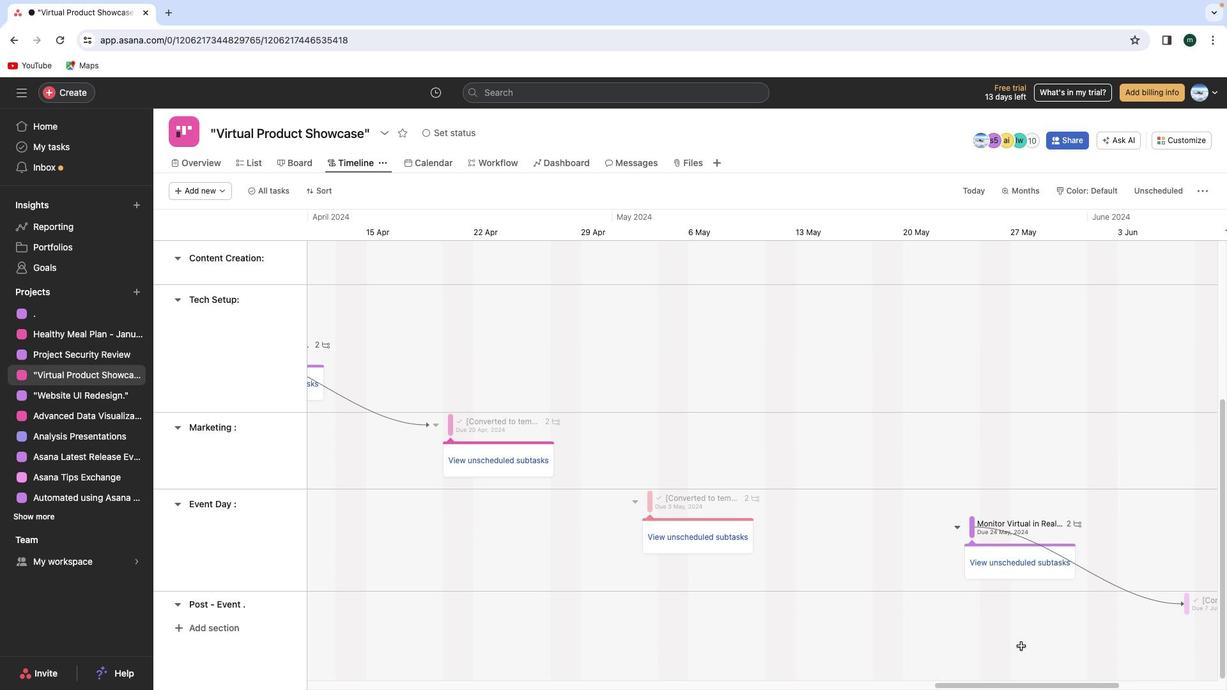 
Action: Mouse pressed left at (957, 631)
Screenshot: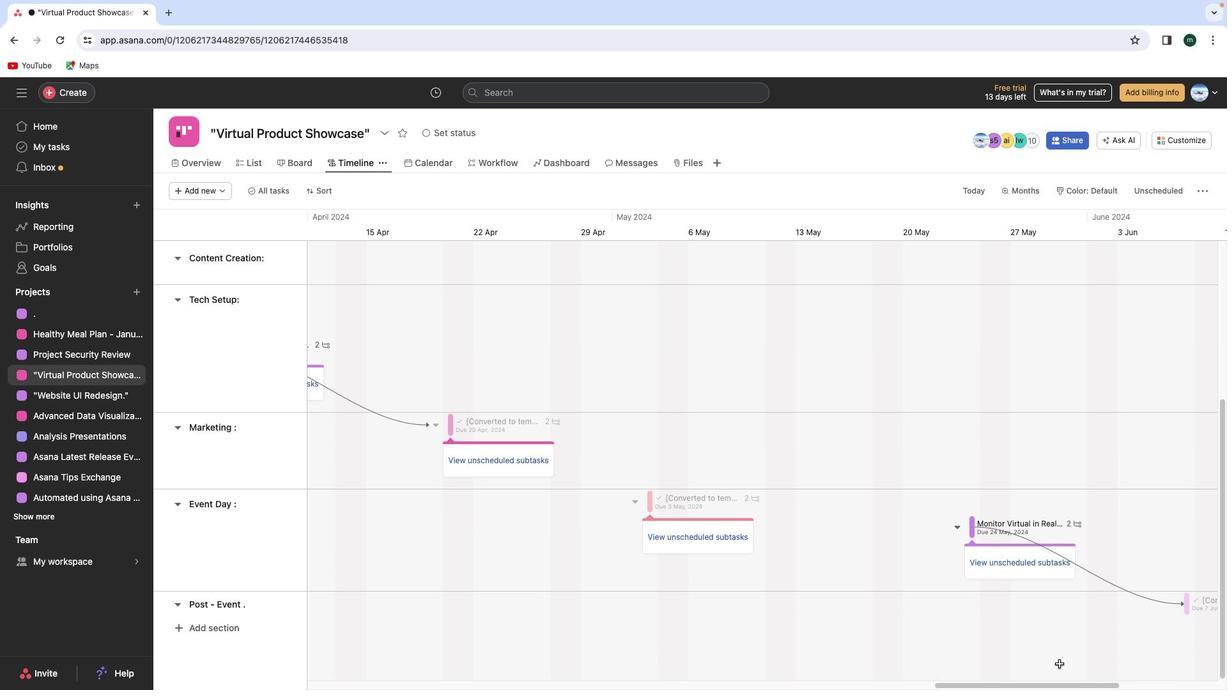 
Action: Mouse moved to (996, 558)
Screenshot: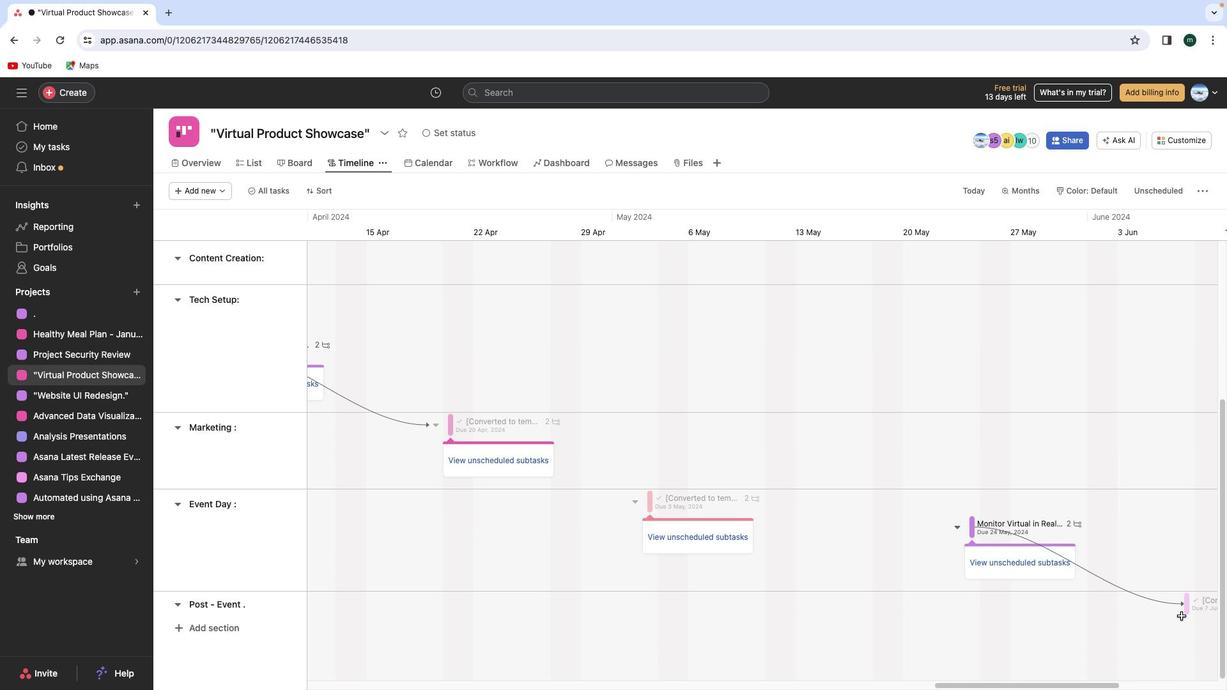 
Action: Mouse scrolled (996, 558) with delta (0, 0)
Screenshot: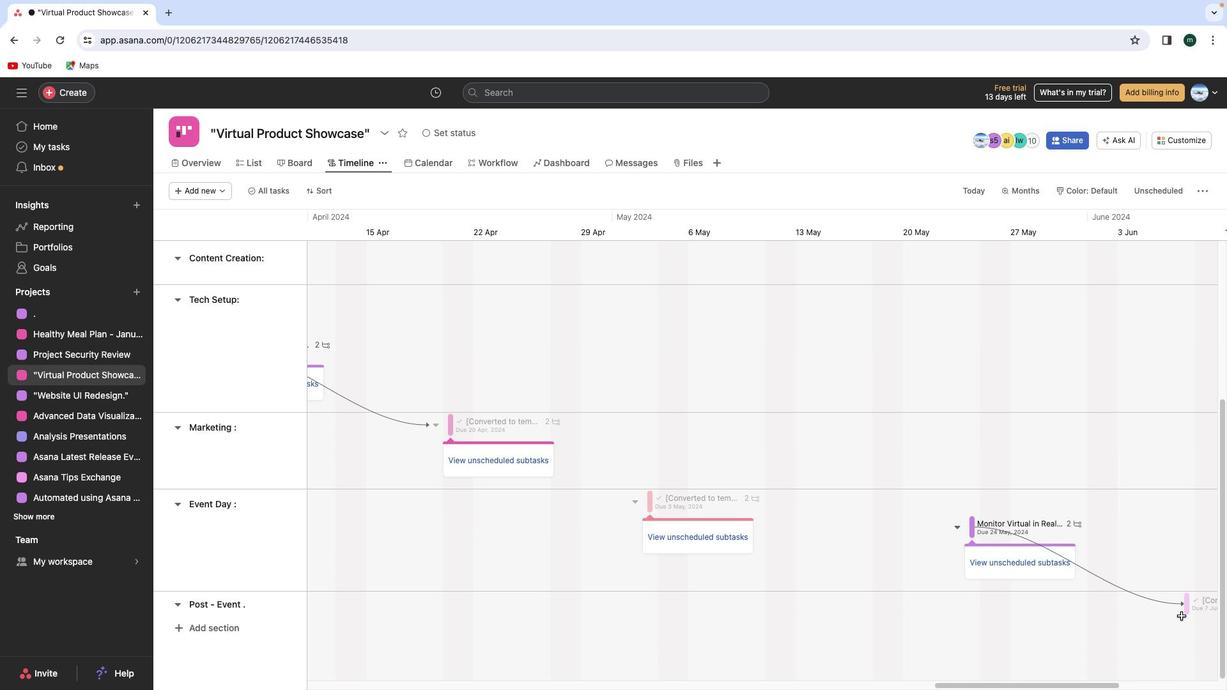 
Action: Mouse scrolled (996, 558) with delta (0, 0)
Screenshot: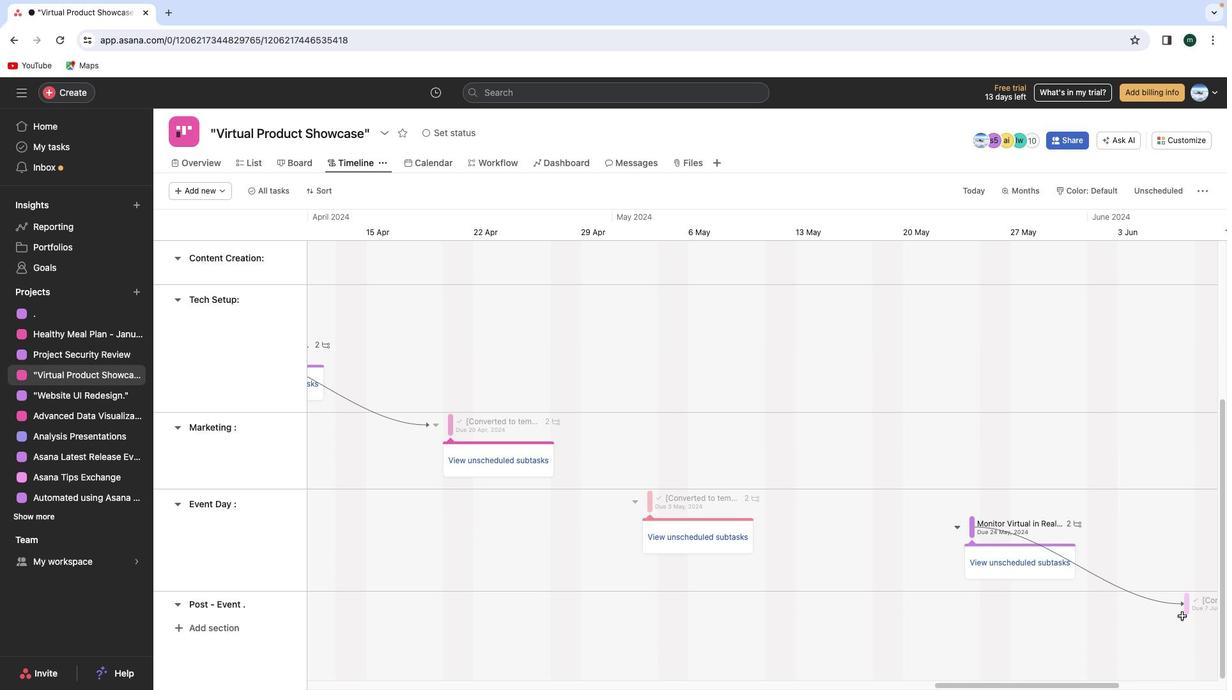 
Action: Mouse scrolled (996, 558) with delta (0, -2)
Screenshot: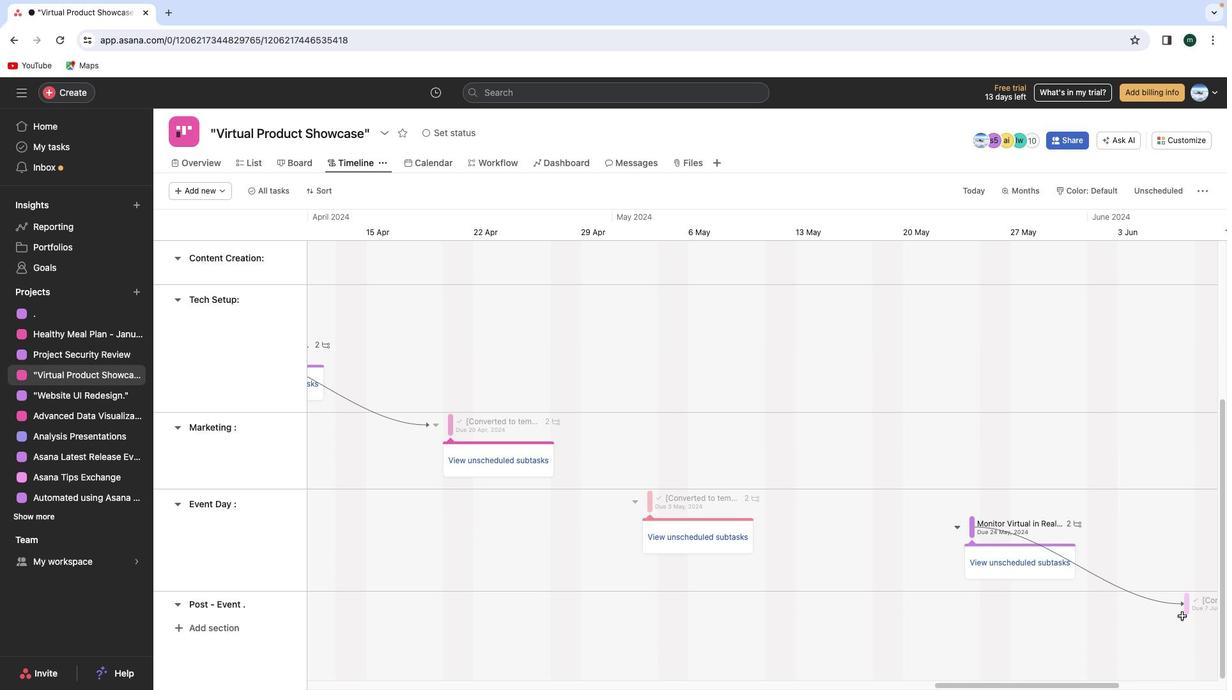 
Action: Mouse scrolled (996, 558) with delta (0, -3)
Screenshot: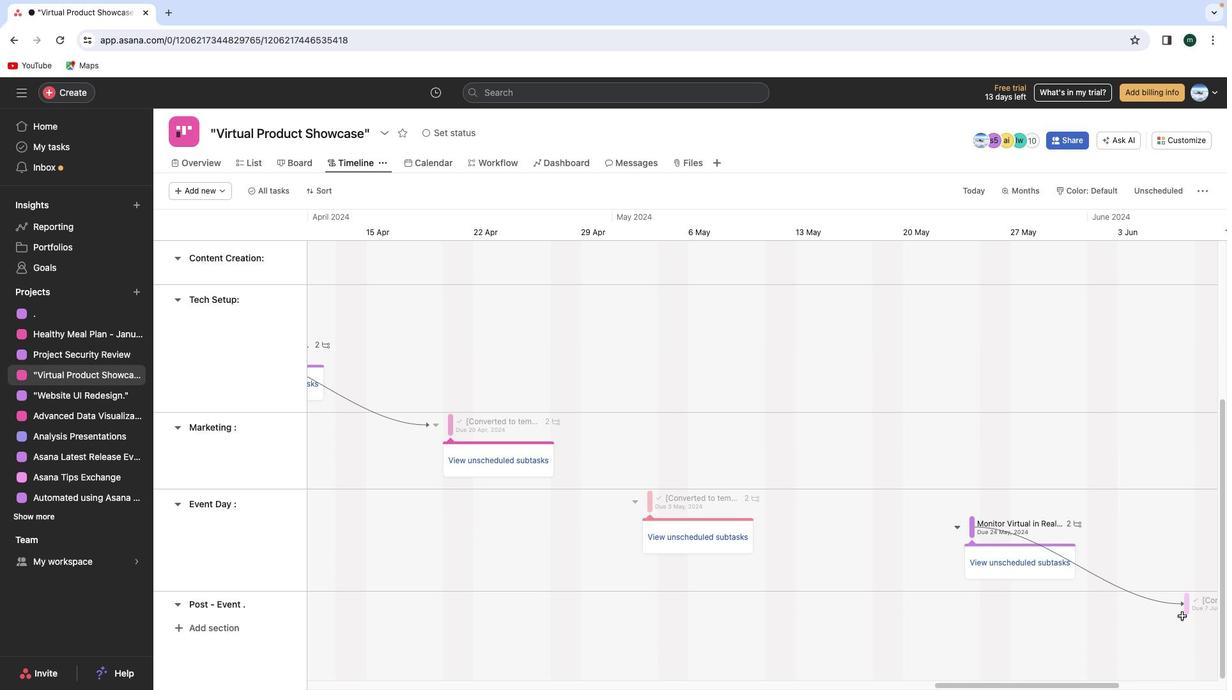 
Action: Mouse moved to (1181, 610)
Screenshot: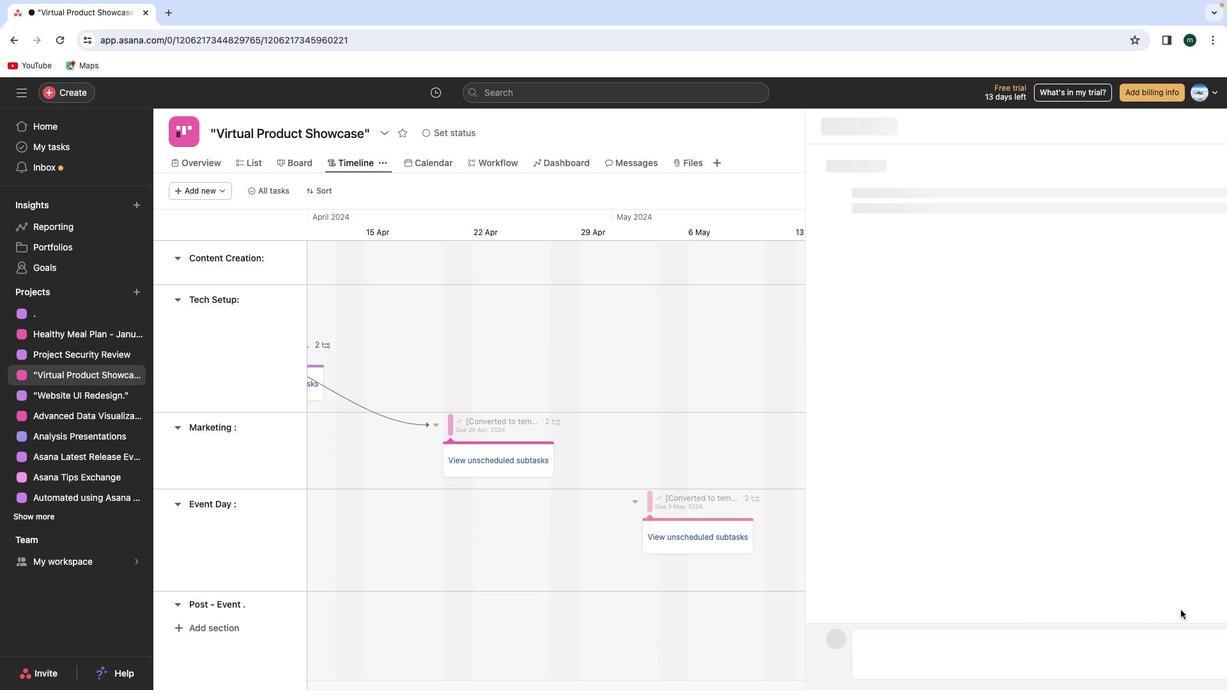 
Action: Mouse pressed left at (1181, 610)
Screenshot: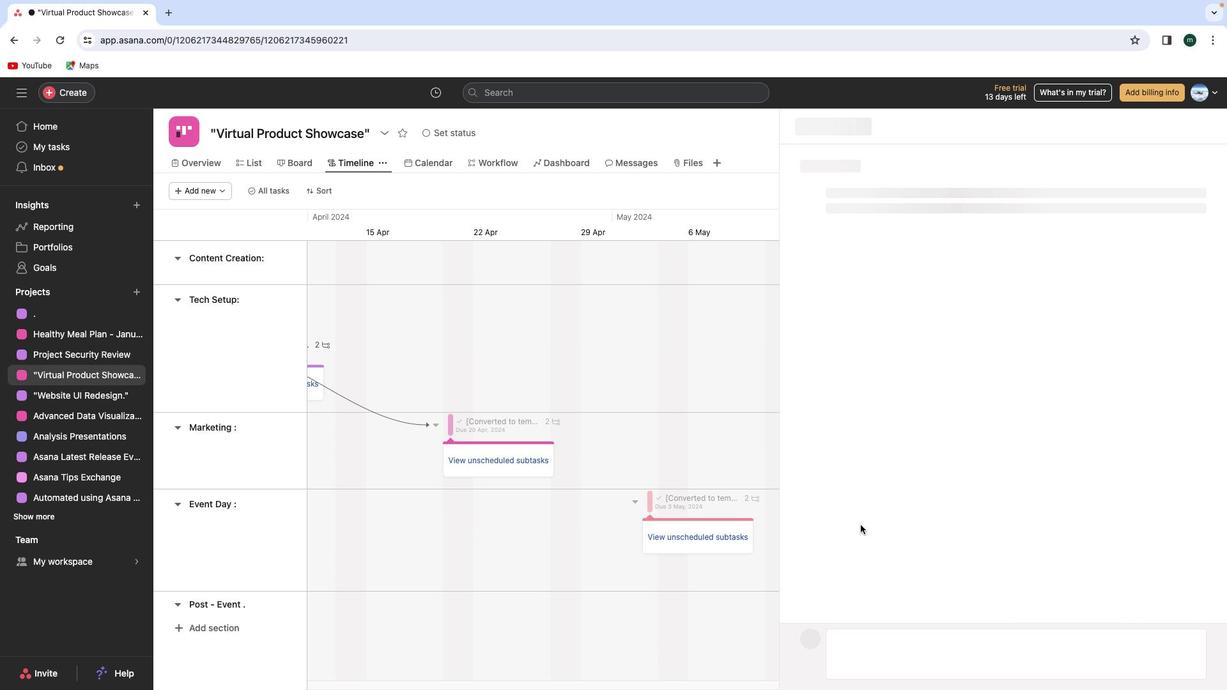 
Action: Mouse moved to (711, 400)
Screenshot: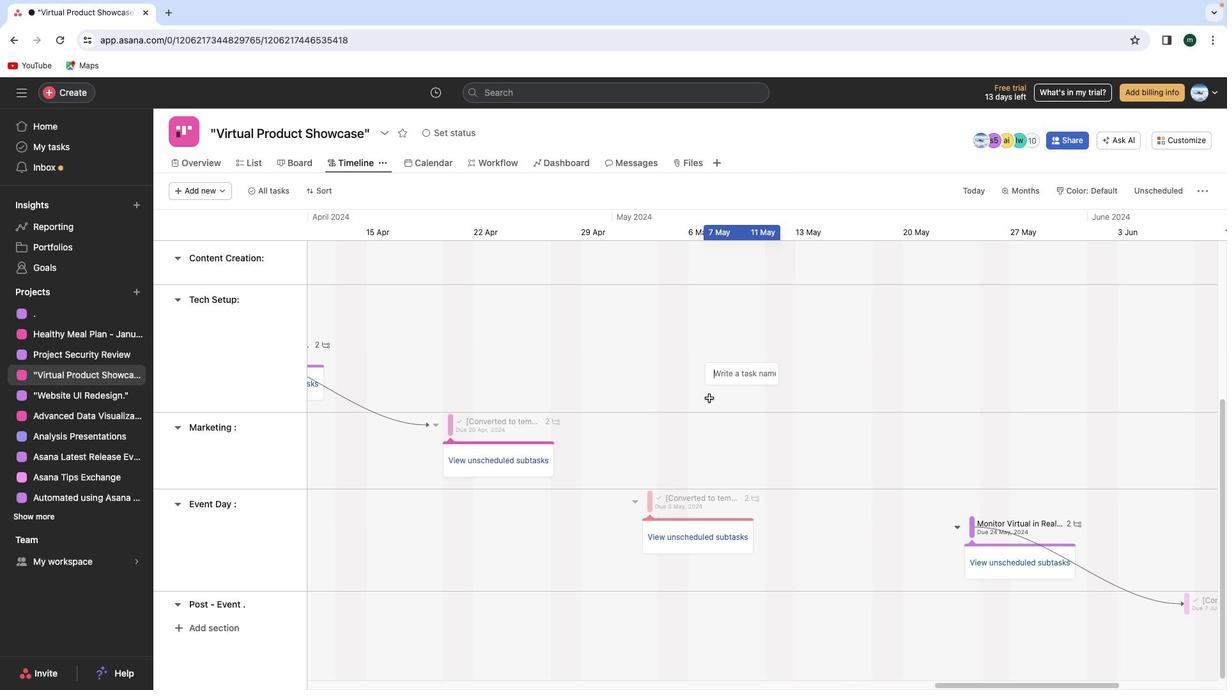 
Action: Mouse pressed left at (711, 400)
Screenshot: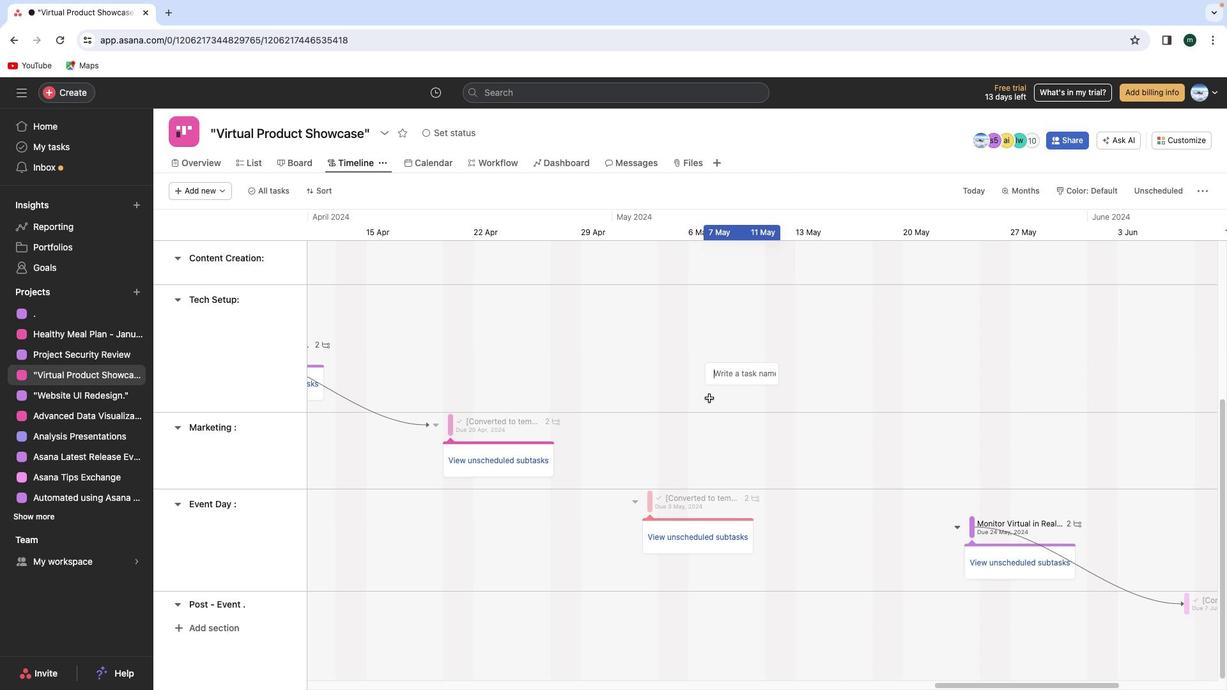
Action: Mouse moved to (709, 398)
Screenshot: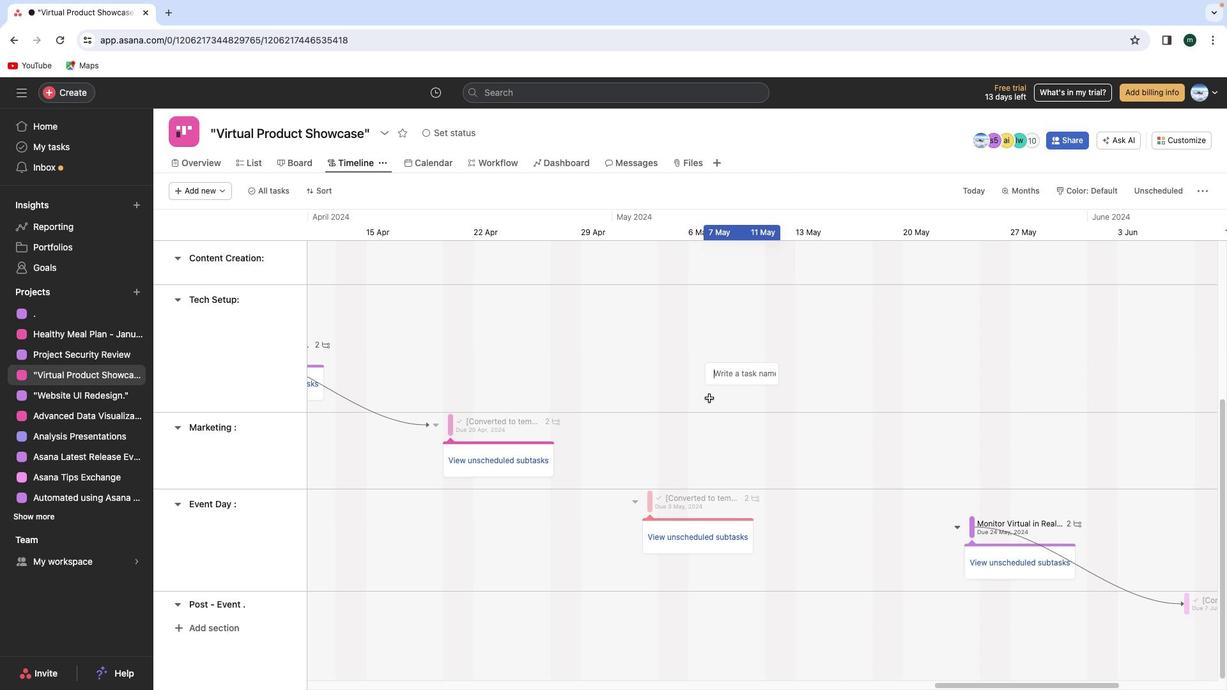 
